 Task: Schedule a 60-minute customer feedback review.
Action: Mouse moved to (30, 102)
Screenshot: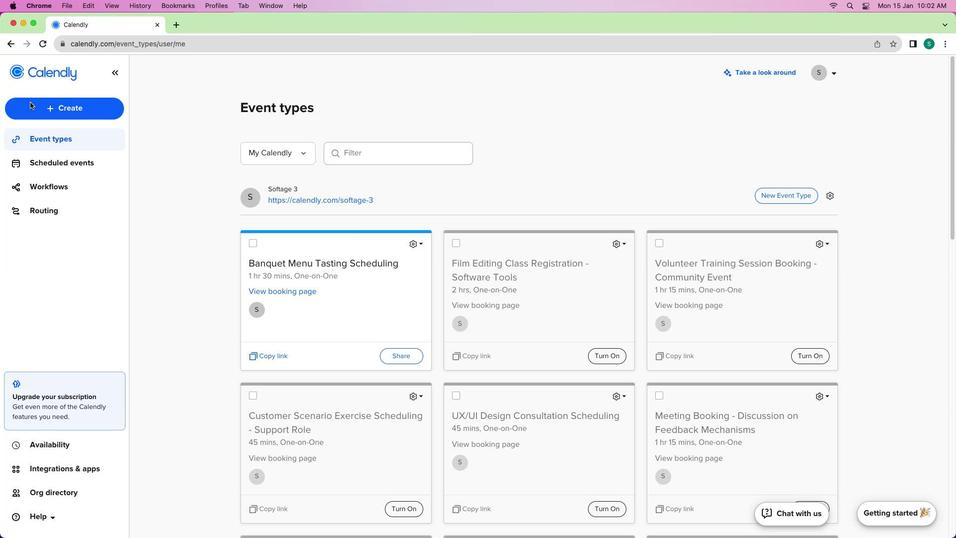 
Action: Mouse pressed left at (30, 102)
Screenshot: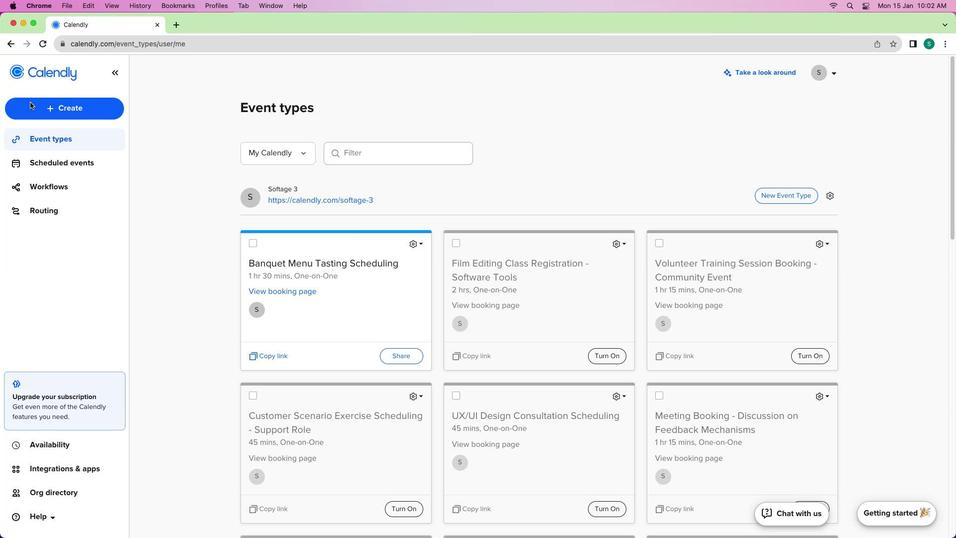 
Action: Mouse moved to (32, 106)
Screenshot: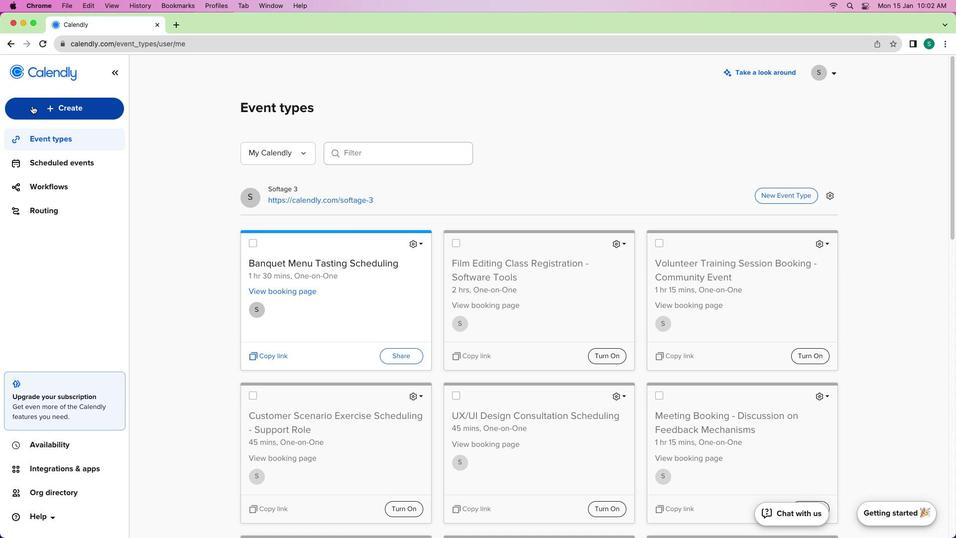 
Action: Mouse pressed left at (32, 106)
Screenshot: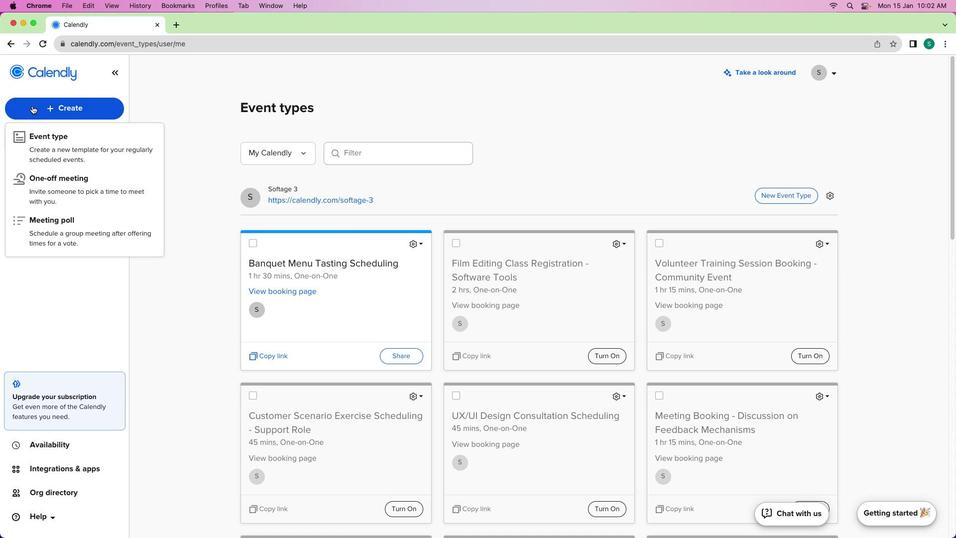 
Action: Mouse moved to (56, 138)
Screenshot: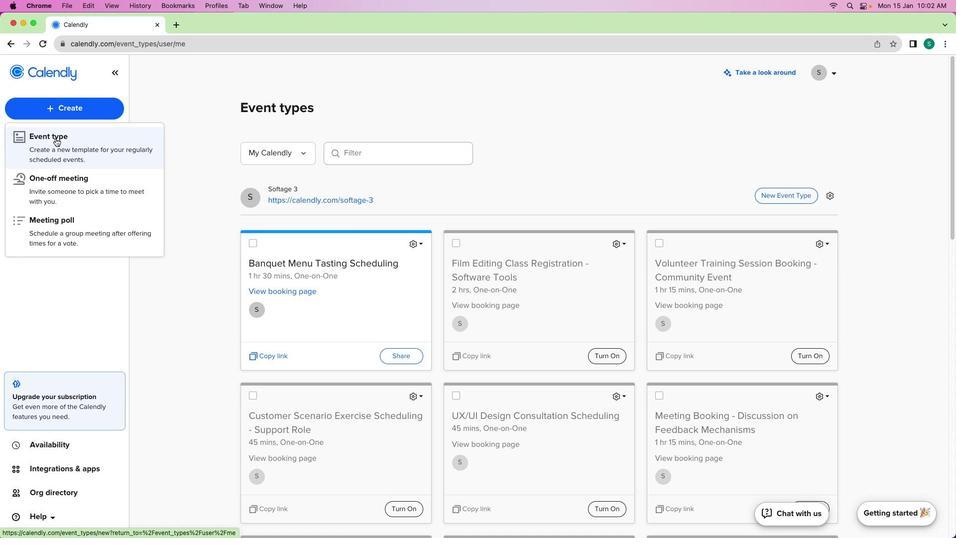 
Action: Mouse pressed left at (56, 138)
Screenshot: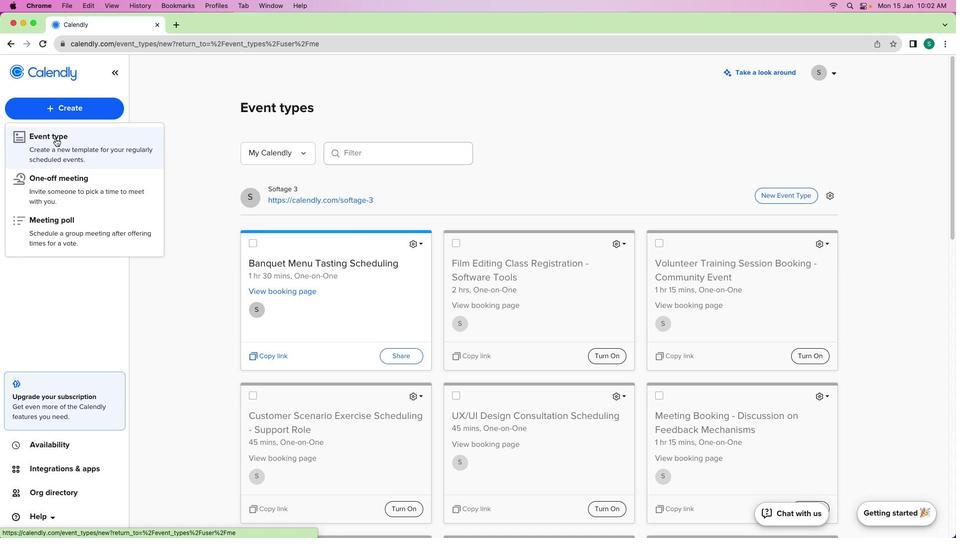 
Action: Mouse moved to (337, 203)
Screenshot: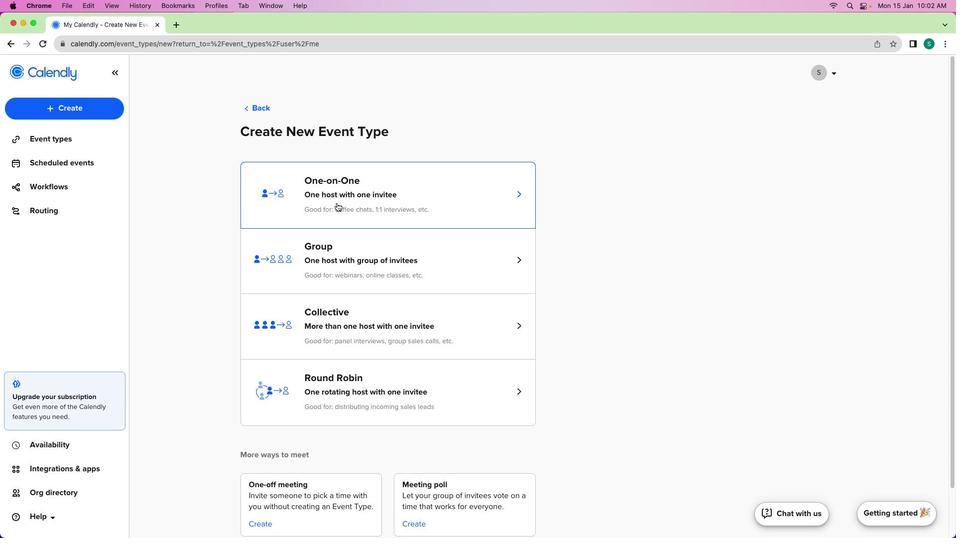 
Action: Mouse pressed left at (337, 203)
Screenshot: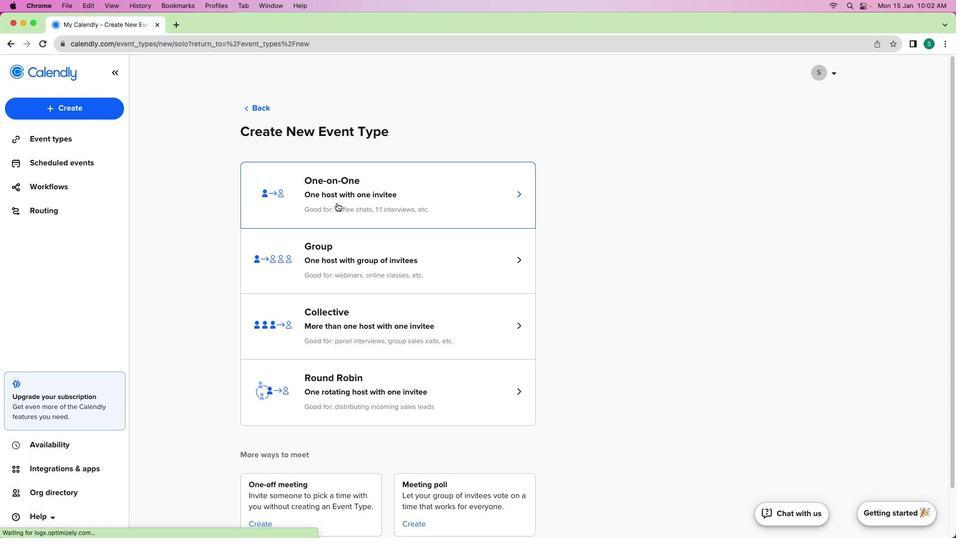 
Action: Mouse moved to (156, 160)
Screenshot: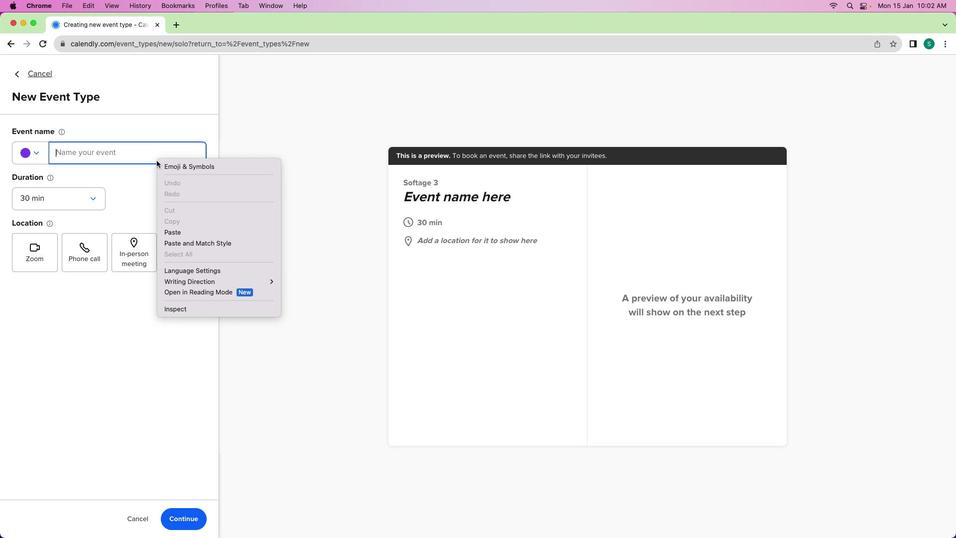 
Action: Mouse pressed left at (156, 160)
Screenshot: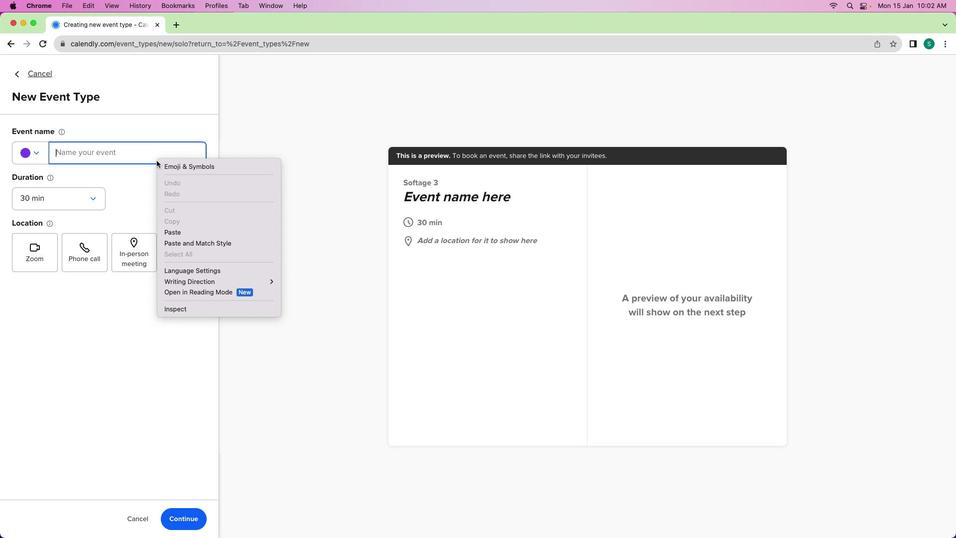 
Action: Mouse pressed right at (156, 160)
Screenshot: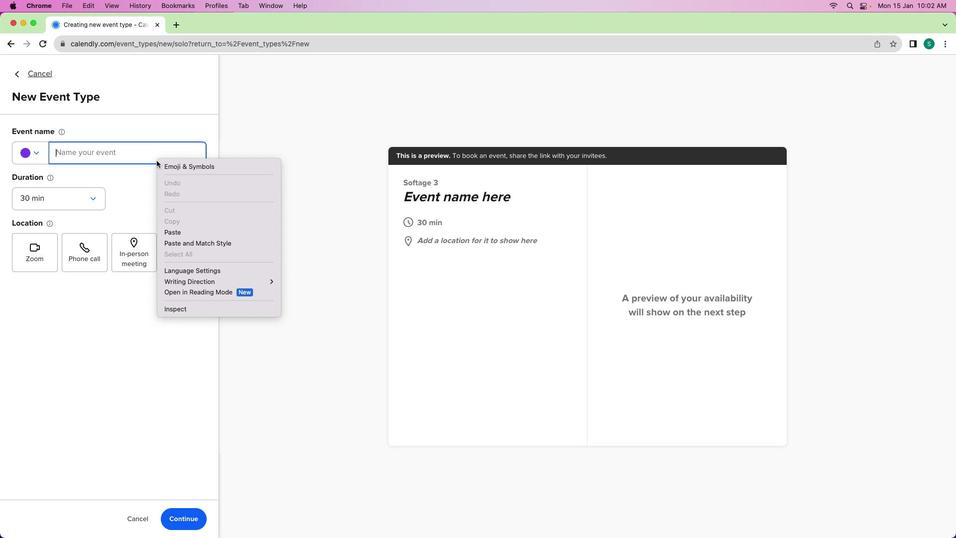 
Action: Mouse moved to (132, 157)
Screenshot: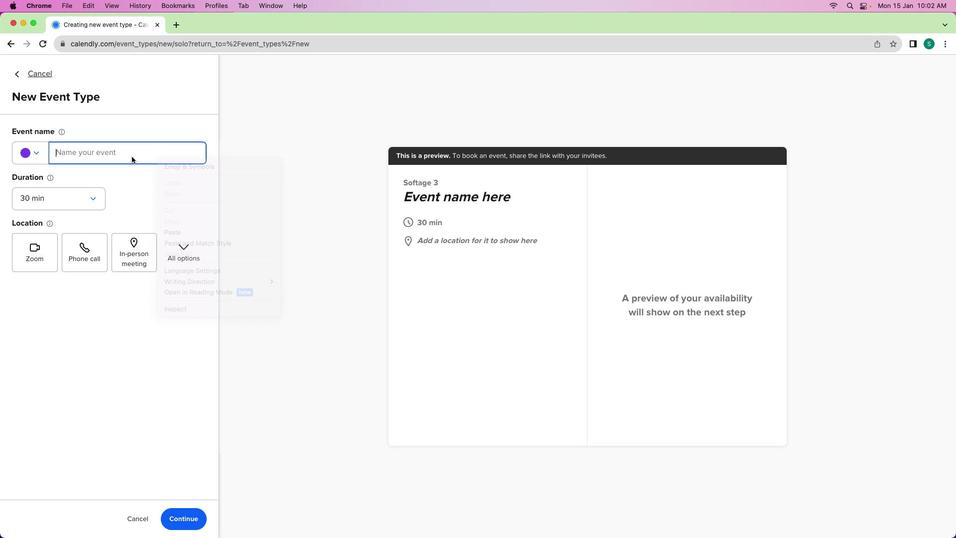 
Action: Mouse pressed left at (132, 157)
Screenshot: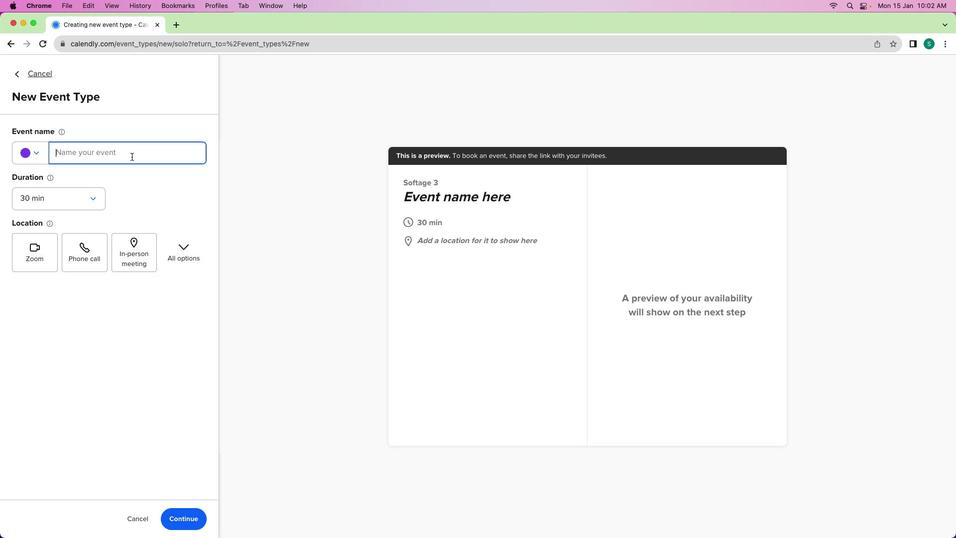 
Action: Mouse moved to (134, 154)
Screenshot: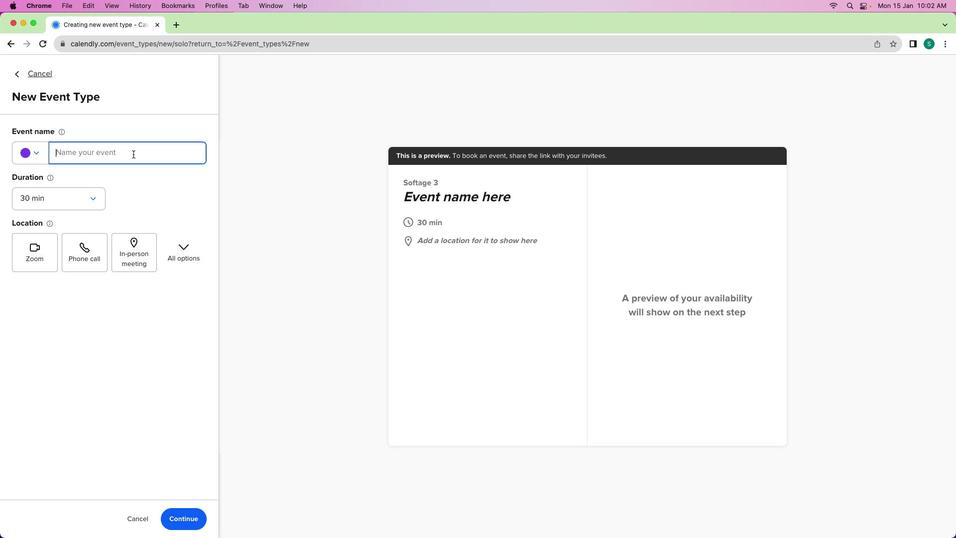 
Action: Key pressed Key.shift'C''u''s''t''o''m''e''r'Key.spaceKey.shift'F''e''e''d''b''a''c''k'Key.space'r'Key.backspaceKey.shift'R''e''v''i''e''w'
Screenshot: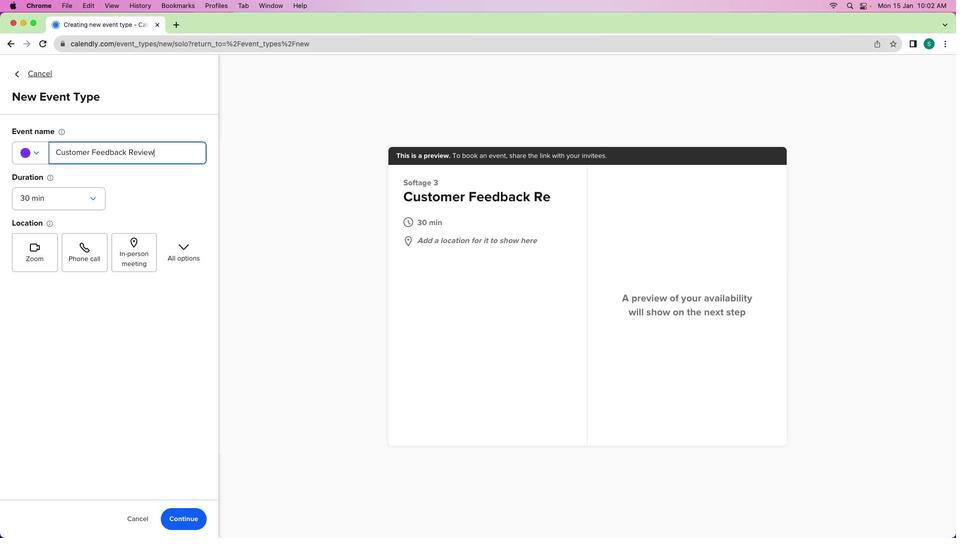 
Action: Mouse moved to (23, 151)
Screenshot: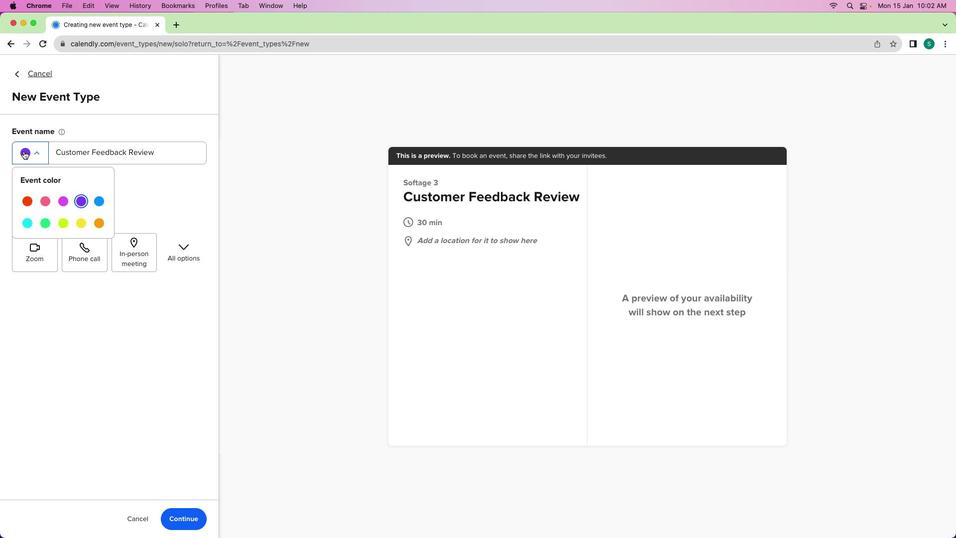 
Action: Mouse pressed left at (23, 151)
Screenshot: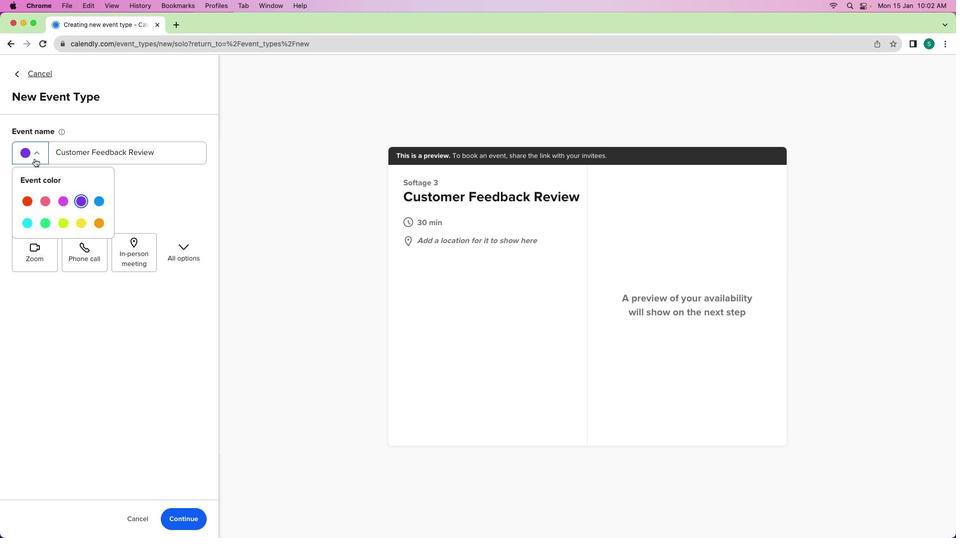 
Action: Mouse moved to (63, 219)
Screenshot: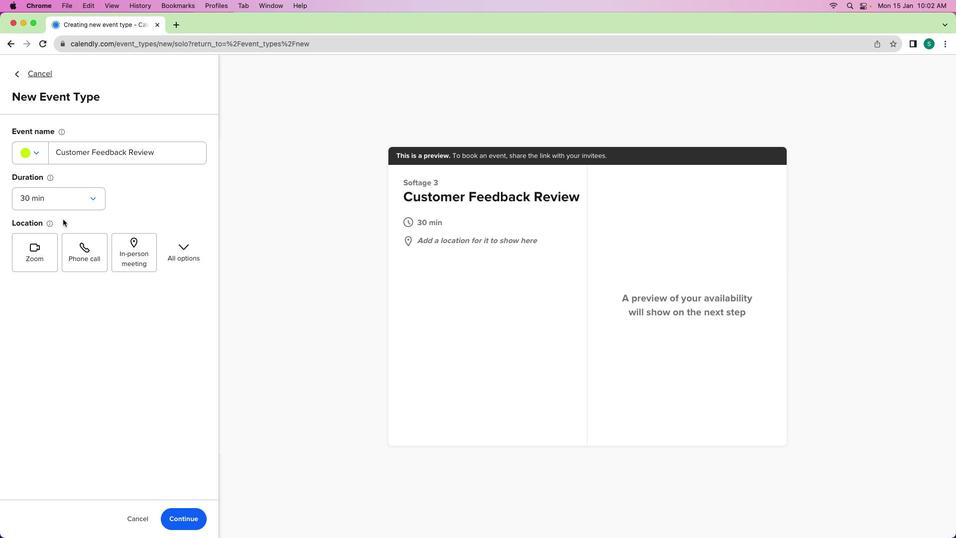 
Action: Mouse pressed left at (63, 219)
Screenshot: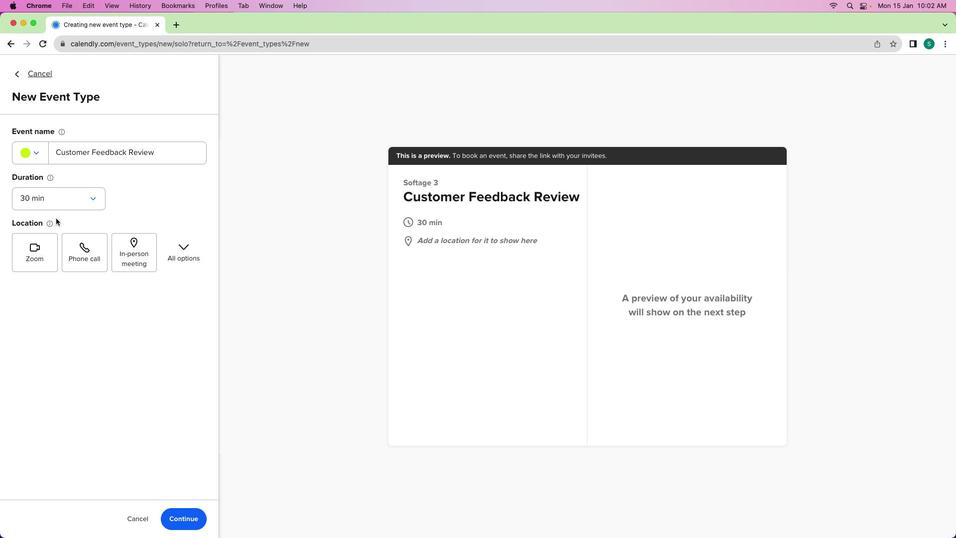 
Action: Mouse moved to (39, 202)
Screenshot: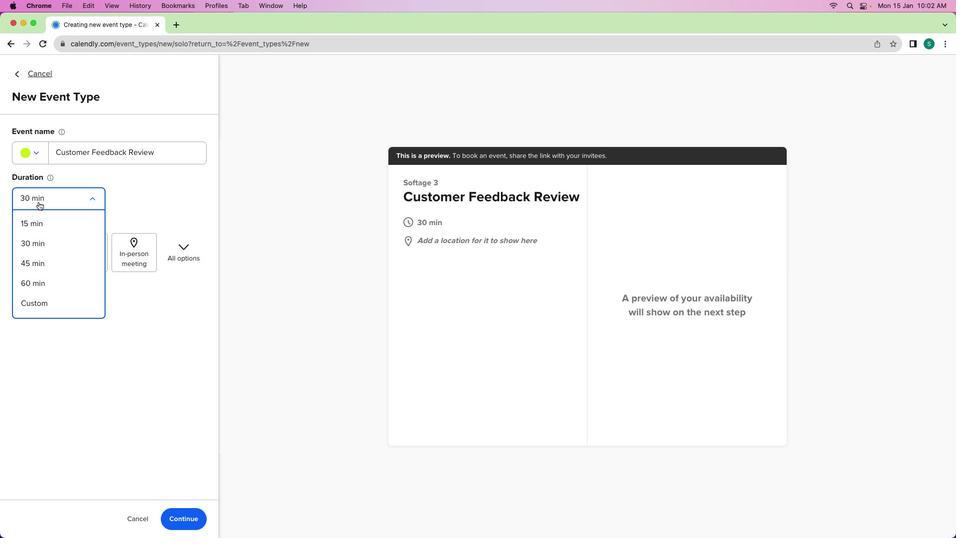 
Action: Mouse pressed left at (39, 202)
Screenshot: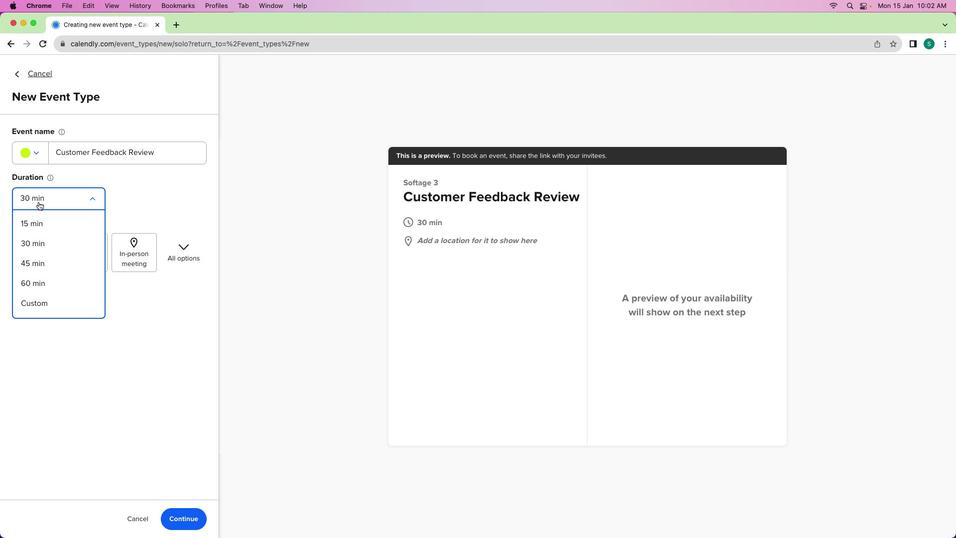 
Action: Mouse moved to (39, 280)
Screenshot: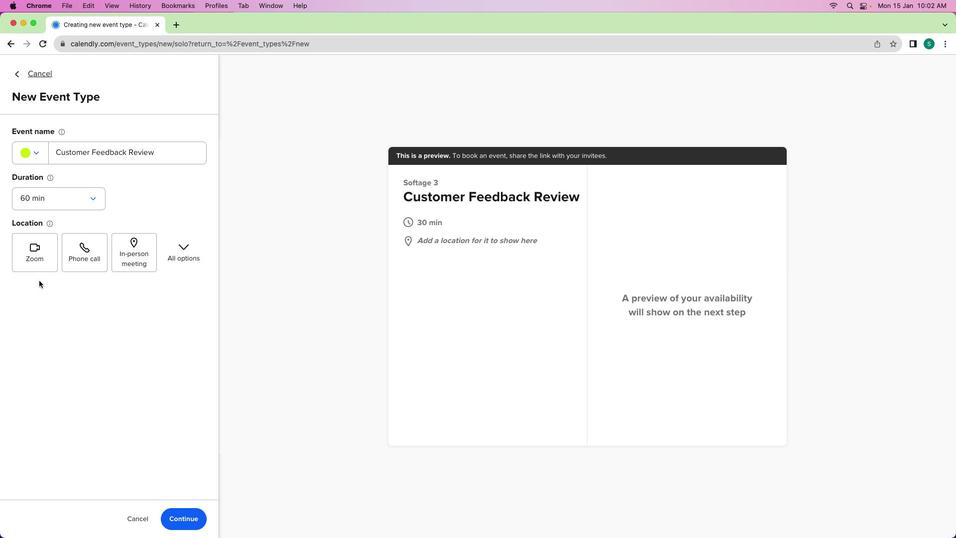 
Action: Mouse pressed left at (39, 280)
Screenshot: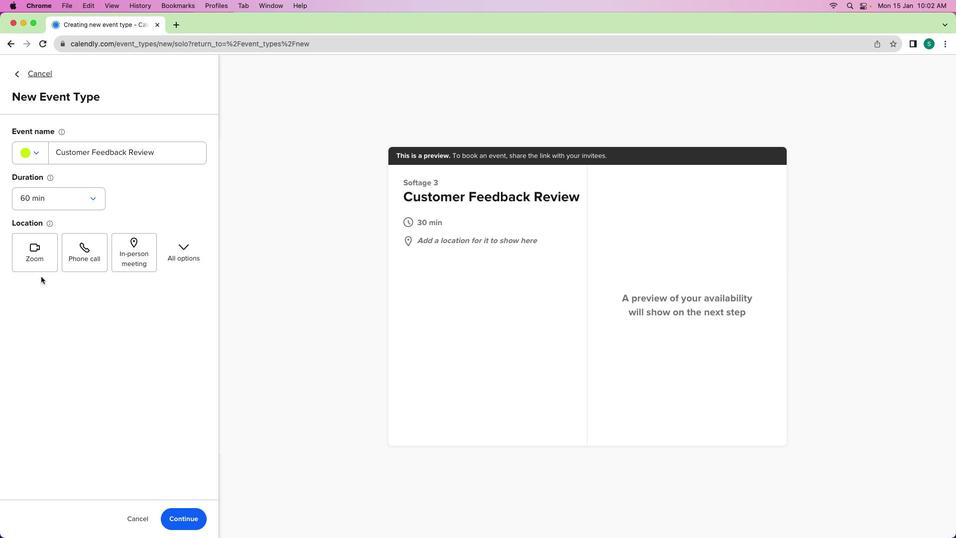 
Action: Mouse moved to (46, 267)
Screenshot: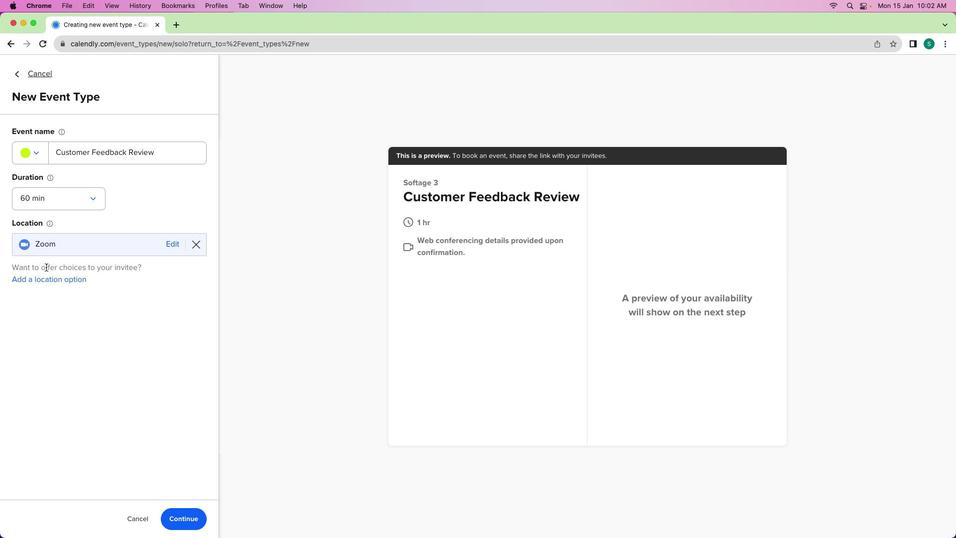 
Action: Mouse pressed left at (46, 267)
Screenshot: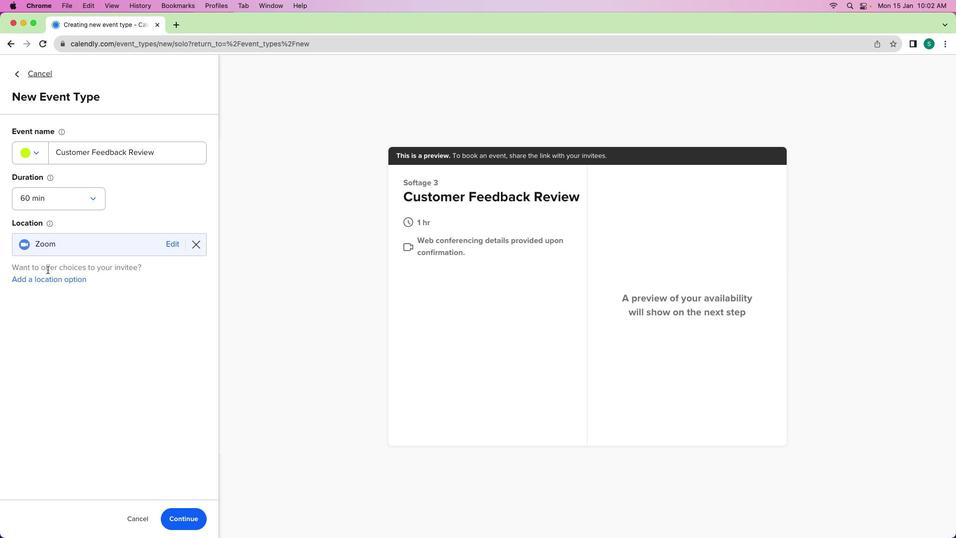 
Action: Mouse moved to (181, 511)
Screenshot: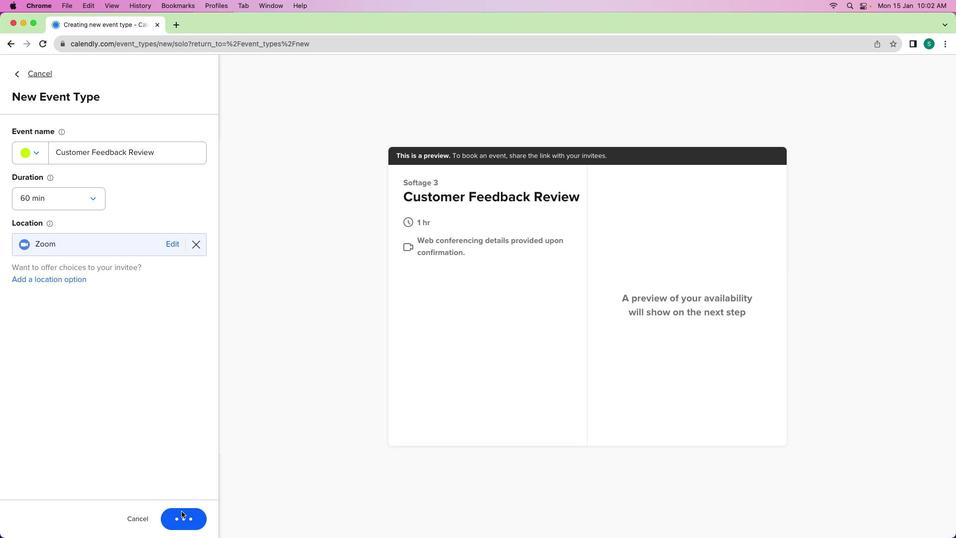 
Action: Mouse pressed left at (181, 511)
Screenshot: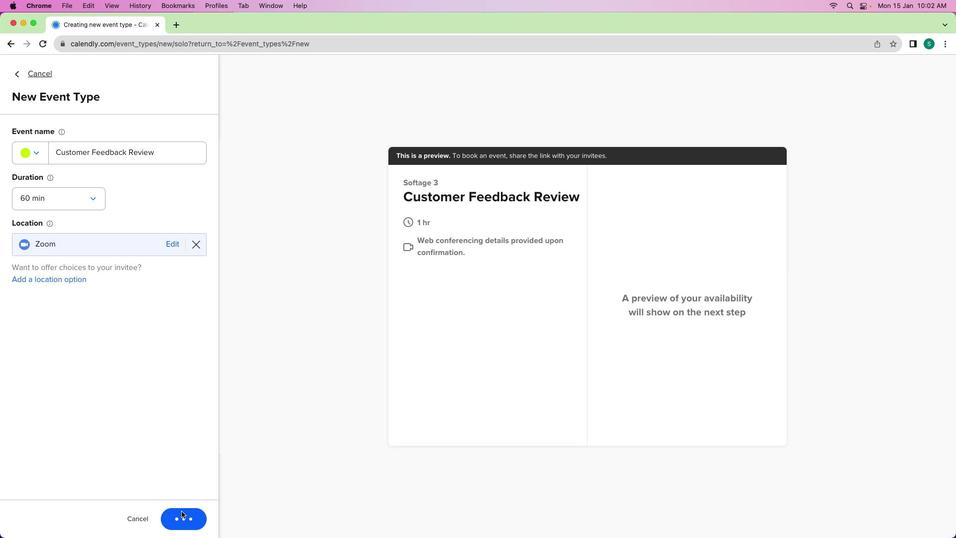
Action: Mouse moved to (177, 149)
Screenshot: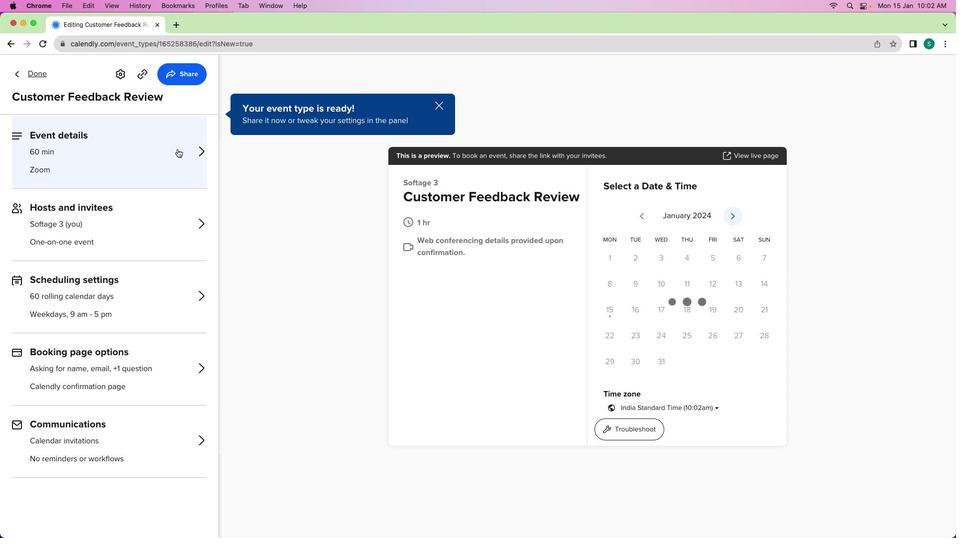
Action: Mouse pressed left at (177, 149)
Screenshot: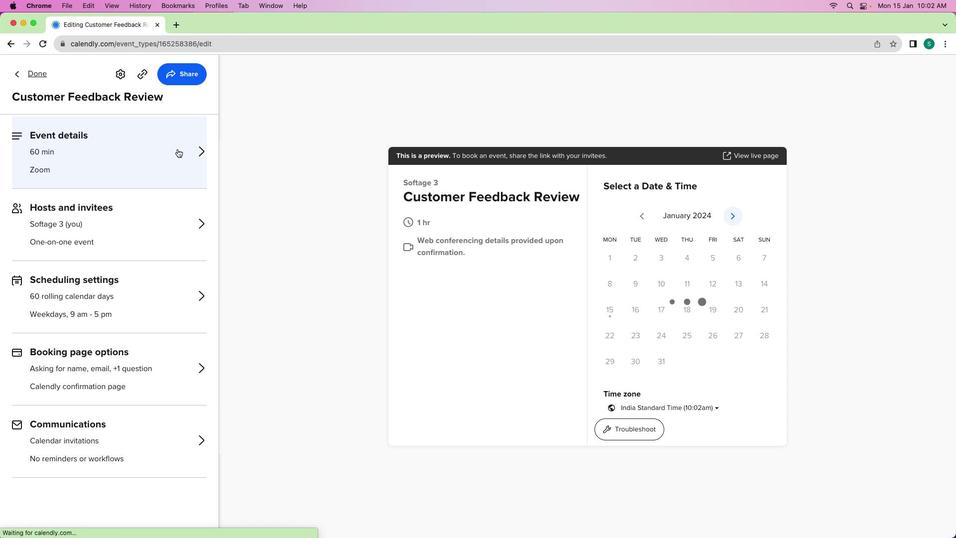
Action: Mouse moved to (128, 353)
Screenshot: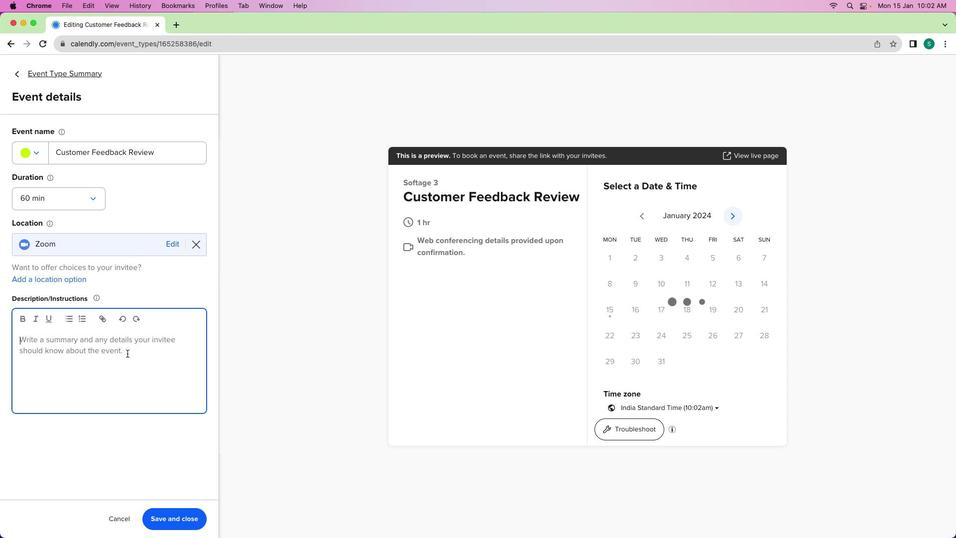 
Action: Mouse pressed left at (128, 353)
Screenshot: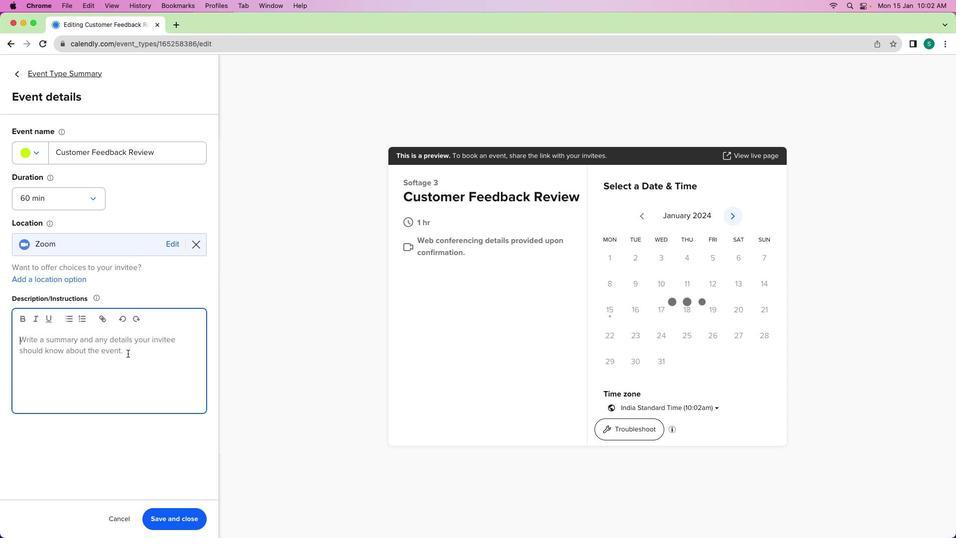 
Action: Mouse moved to (128, 353)
Screenshot: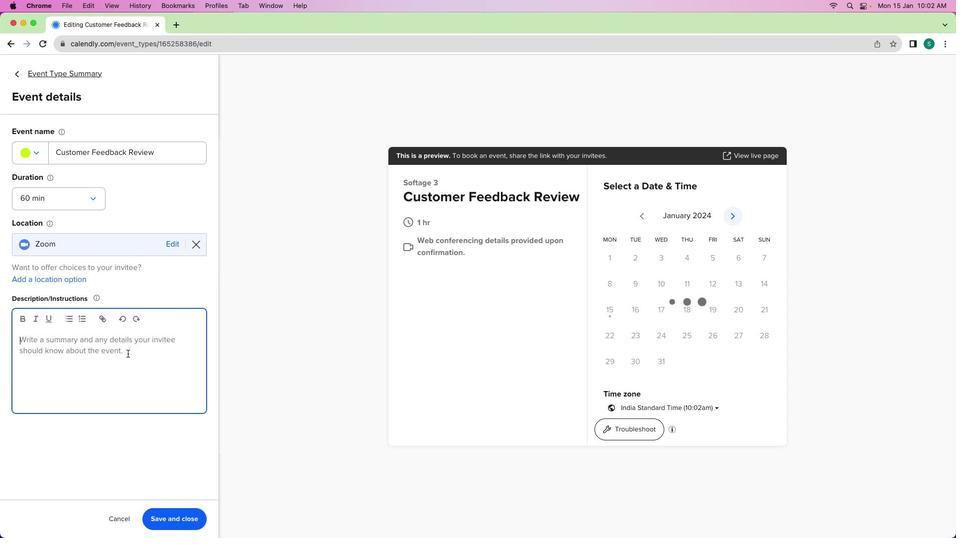 
Action: Key pressed Key.shift'H''i'Key.space't''e''a''m'','Key.enterKey.shift'T''o'Key.space'a''n''a''l''y''z''e'Key.space'a''n''d'Key.space'd''i''s''c''u''s''s'Key.space'c''u''s''t''o''m''e''r'Key.space'f''e''e''d''b''a''c''k'','Key.spaceKey.shift'I'"'"'v''e'Key.space's''c''h''e''d''u''l''e''d'Key.space'a'Key.space'6''0''-''m''i''n''u''t''e'Key.space'r''e''v''i''e''w'Key.space's''e''s''s''i''o''n''.'Key.spaceKey.shift'L''e''t'"'"'s'Key.space'g''o'Key.space'o''v''e''r'Key.space'i''n''i''s''g''h''t''s'Key.leftKey.leftKey.leftKey.leftKey.leftKey.backspaceKey.right's'Key.backspace'i'Key.down','Key.space'i''d''e''n''t''i''f''y'Key.space'a''r''e''a''s'Key.space'f''p''r'Key.backspaceKey.backspace'o''r'Key.space'i''m''p''r''o''v''r''m''r''n''t'Key.leftKey.leftKey.backspace'e'Key.downKey.leftKey.leftKey.leftKey.leftKey.leftKey.rightKey.backspace'e'Key.down','Key.space'a''n''d'Key.space'c''e''l''e''b''r''a''t''e'Key.space'p''u''r'Key.backspaceKey.backspaceKey.backspace'o''u''r'Key.space's''u''c''c''e''s''s''e''s''.'Key.enterKey.shift'K'Key.backspace'L''o''o''k''i''n''g'Key.space'f''o''r''w''a''r''d'Key.space't''o'Key.space'a'Key.space'c''o''n''s''t''r''u''c''t''i''b'Key.backspace'v''e'Key.space'f''e''e''d''b''a''c''k'Key.space'r''e''v''i''e''w'Key.shift_r'!'Key.enterKey.shift'B''e''s''t'Key.space'r''e''g''a''r''d''s'','Key.enterKey.shift'S''o''f''t'Key.shift'A''g''e'
Screenshot: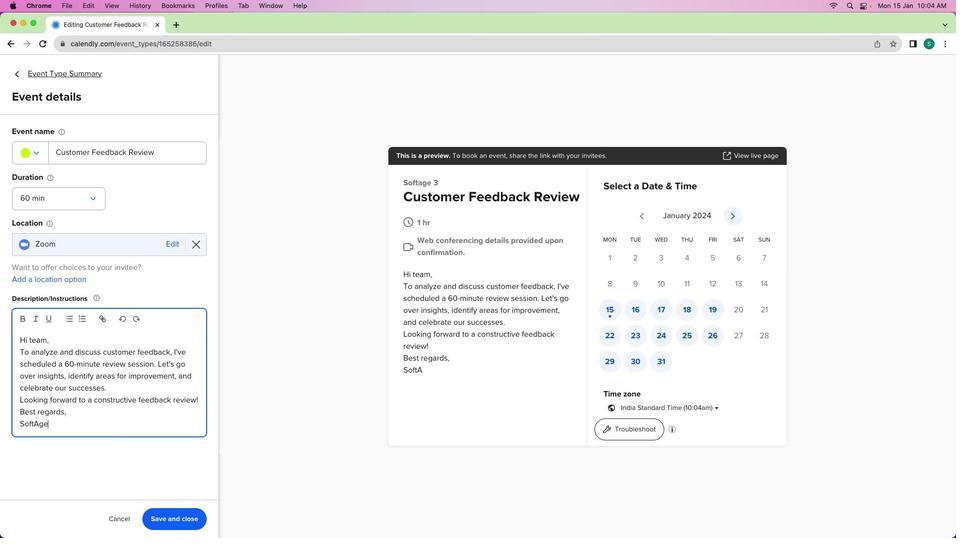 
Action: Mouse moved to (174, 516)
Screenshot: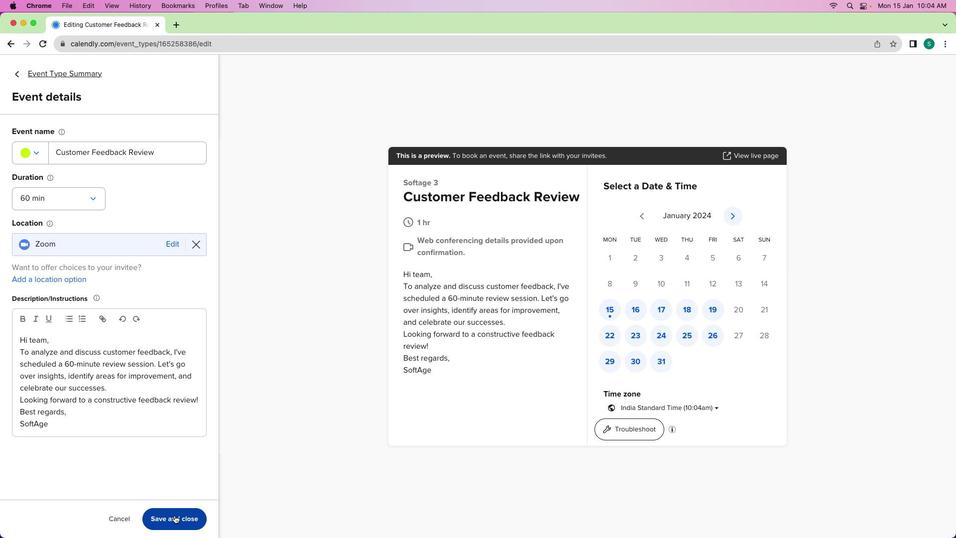 
Action: Mouse pressed left at (174, 516)
Screenshot: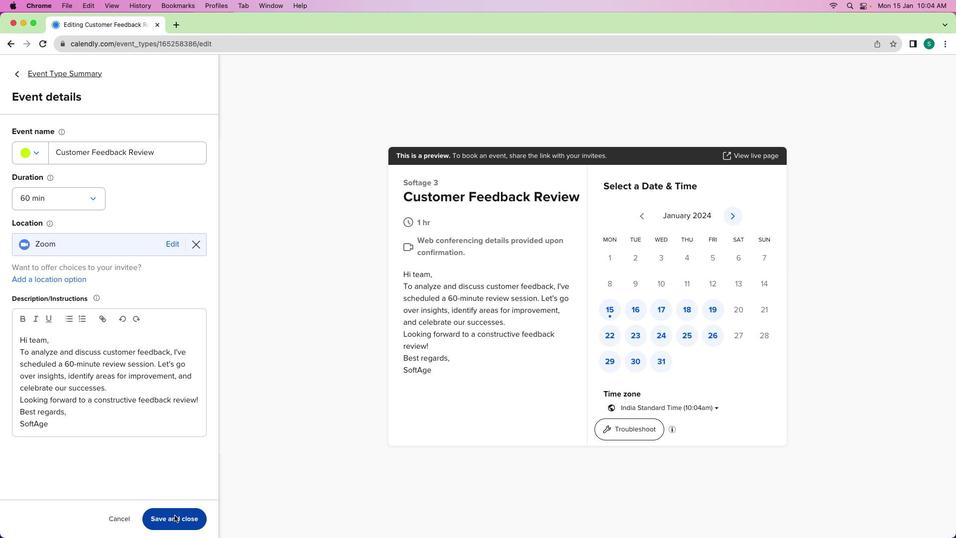 
Action: Mouse moved to (96, 301)
Screenshot: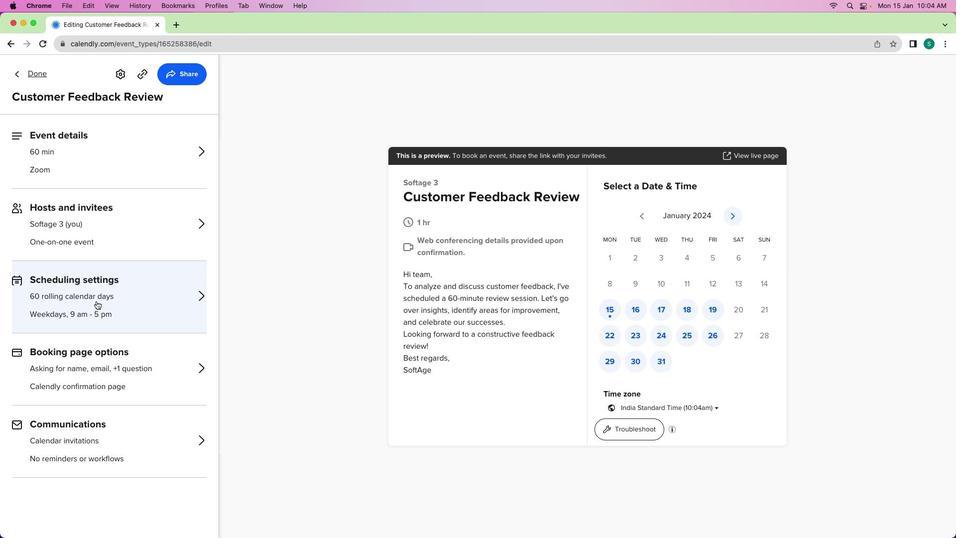 
Action: Mouse pressed left at (96, 301)
Screenshot: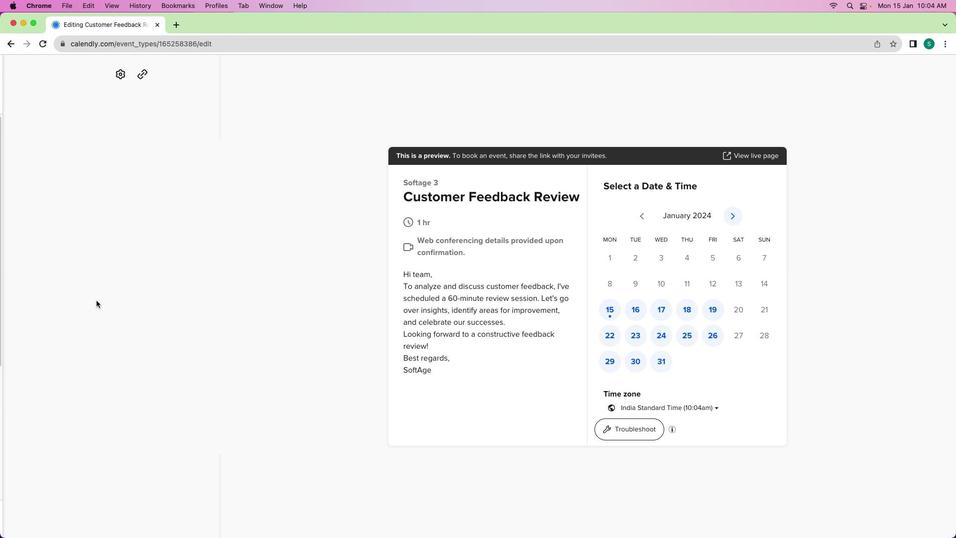 
Action: Mouse moved to (177, 370)
Screenshot: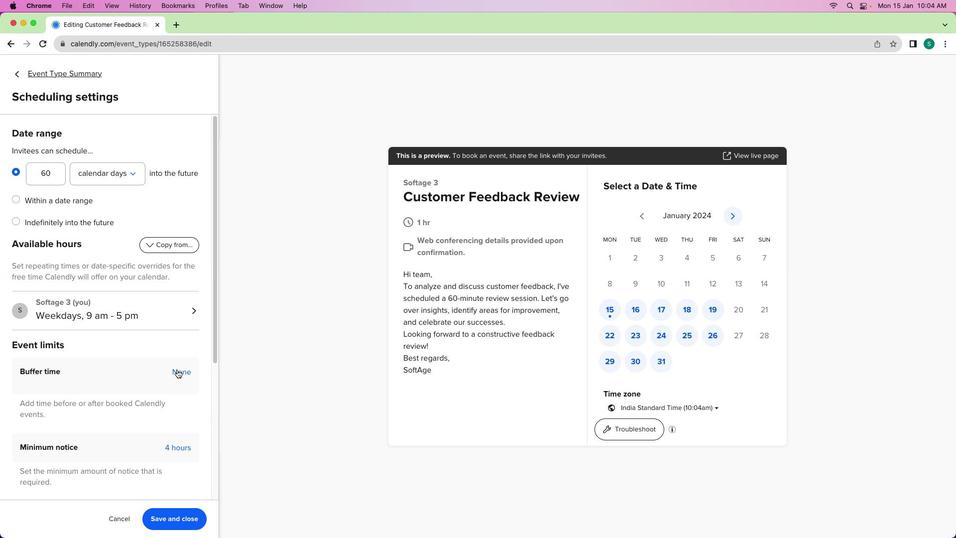 
Action: Mouse pressed left at (177, 370)
Screenshot: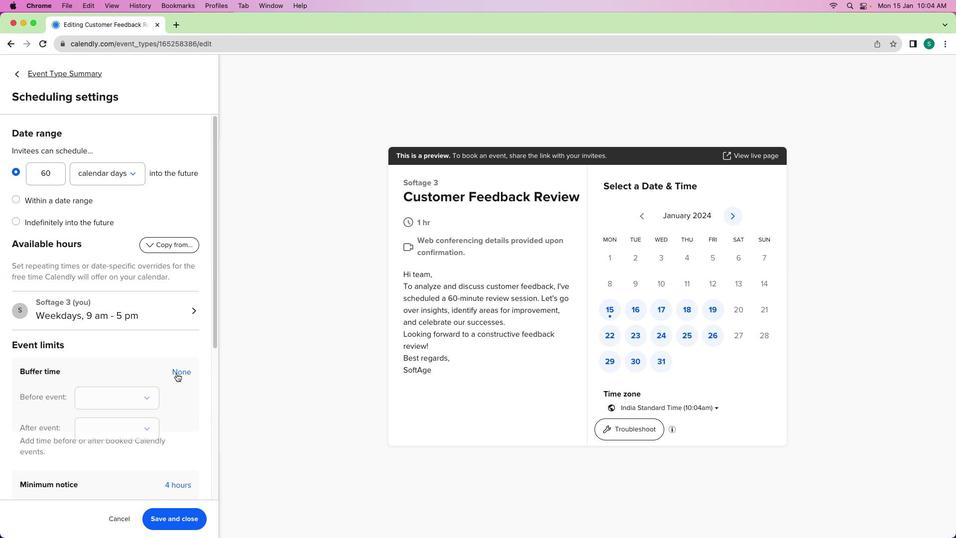 
Action: Mouse moved to (123, 397)
Screenshot: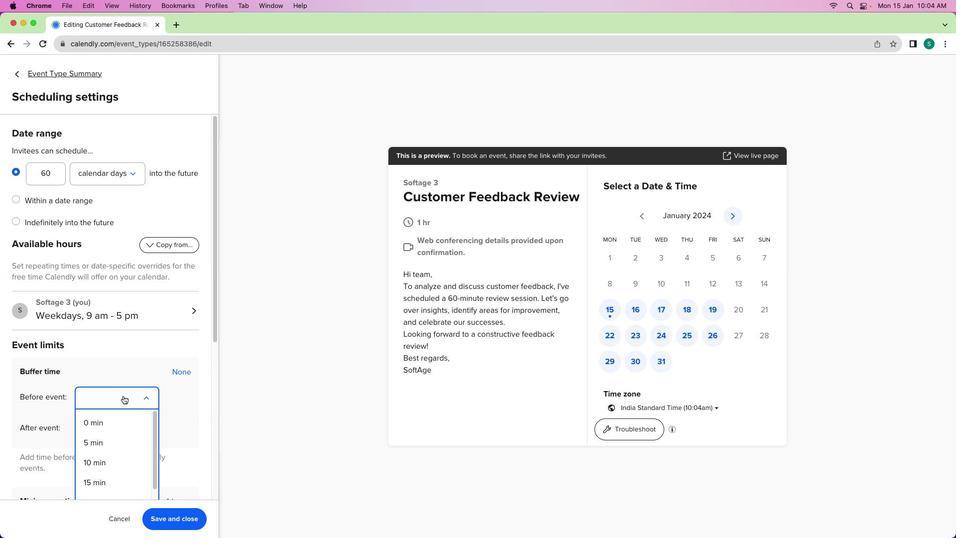 
Action: Mouse pressed left at (123, 397)
Screenshot: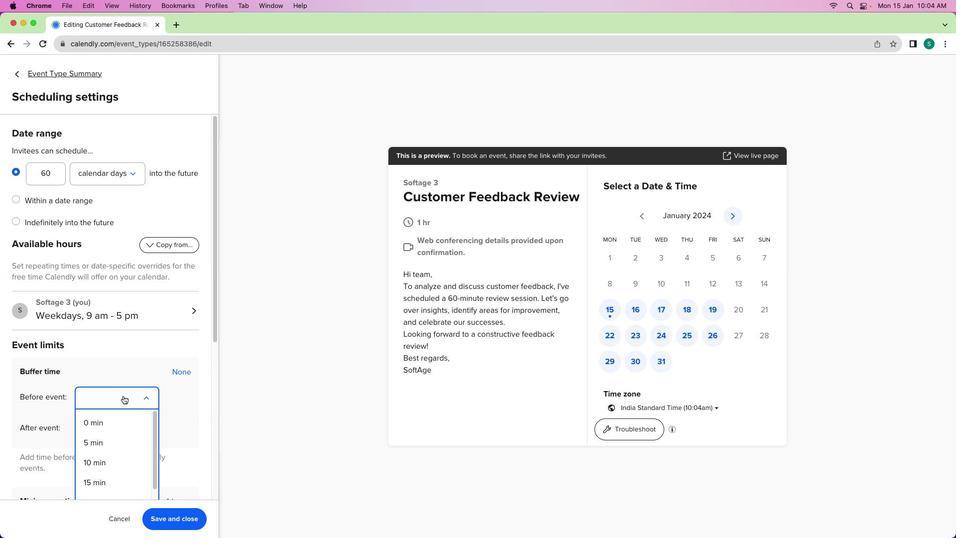 
Action: Mouse moved to (88, 461)
Screenshot: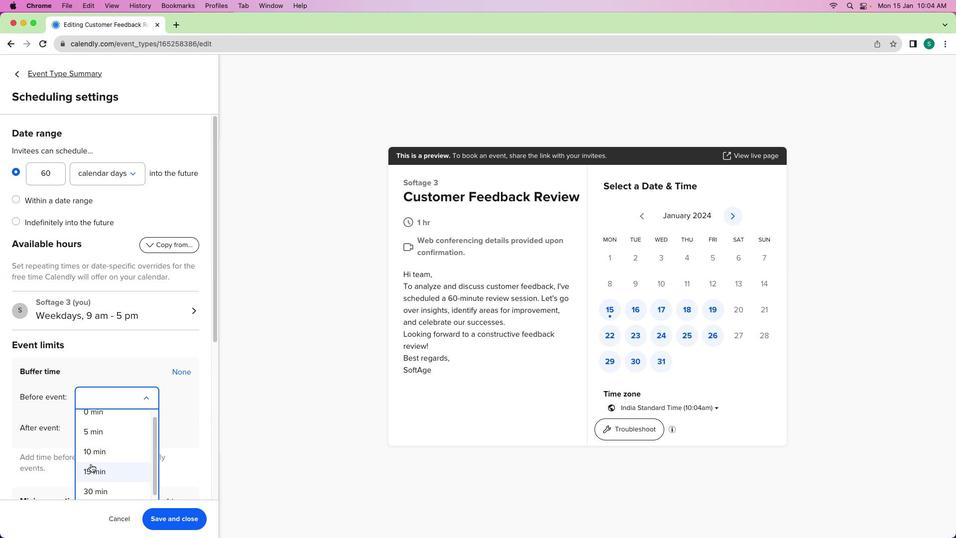 
Action: Mouse scrolled (88, 461) with delta (0, 0)
Screenshot: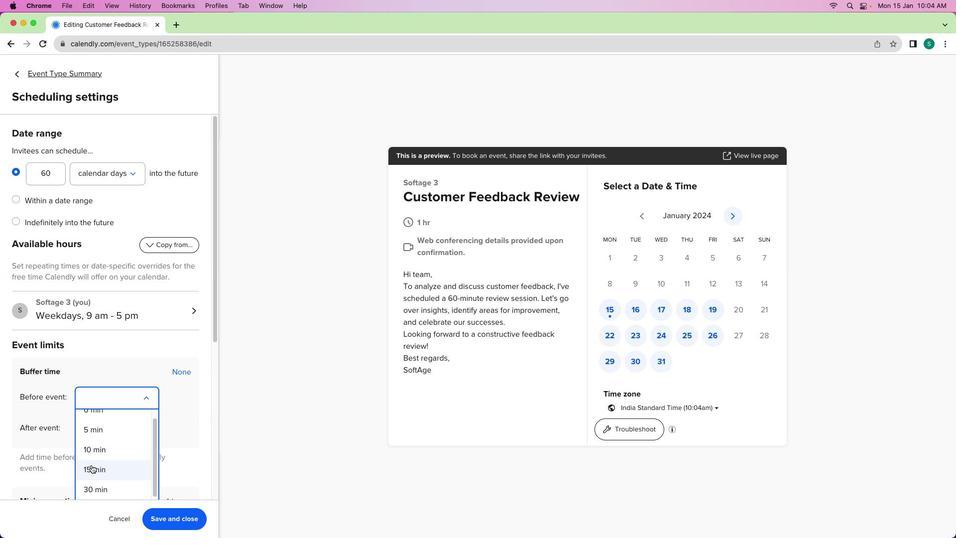 
Action: Mouse scrolled (88, 461) with delta (0, 0)
Screenshot: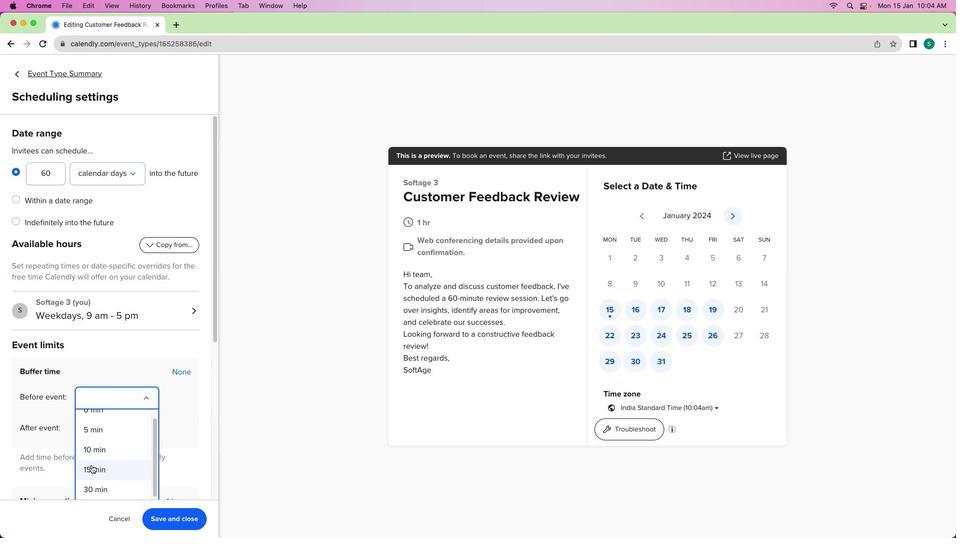 
Action: Mouse moved to (92, 465)
Screenshot: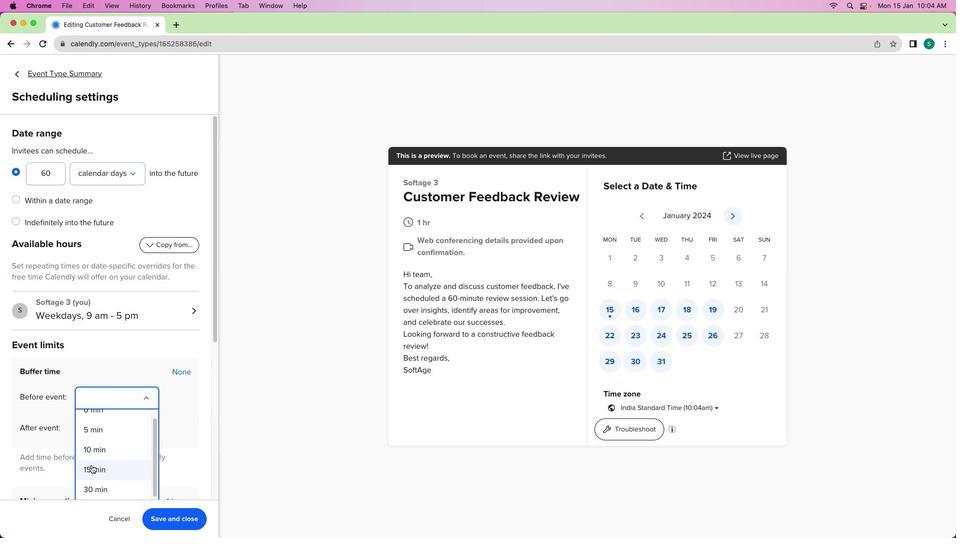 
Action: Mouse pressed left at (92, 465)
Screenshot: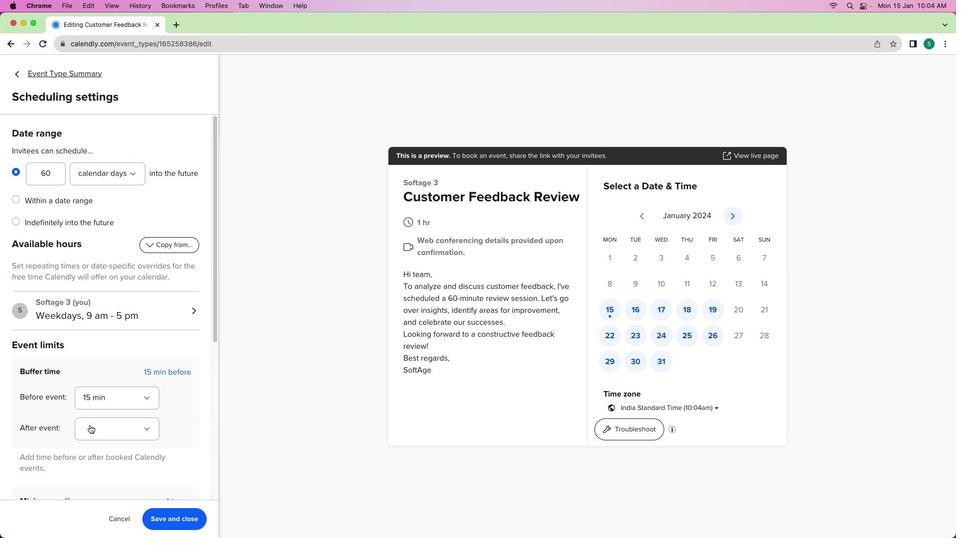 
Action: Mouse moved to (102, 424)
Screenshot: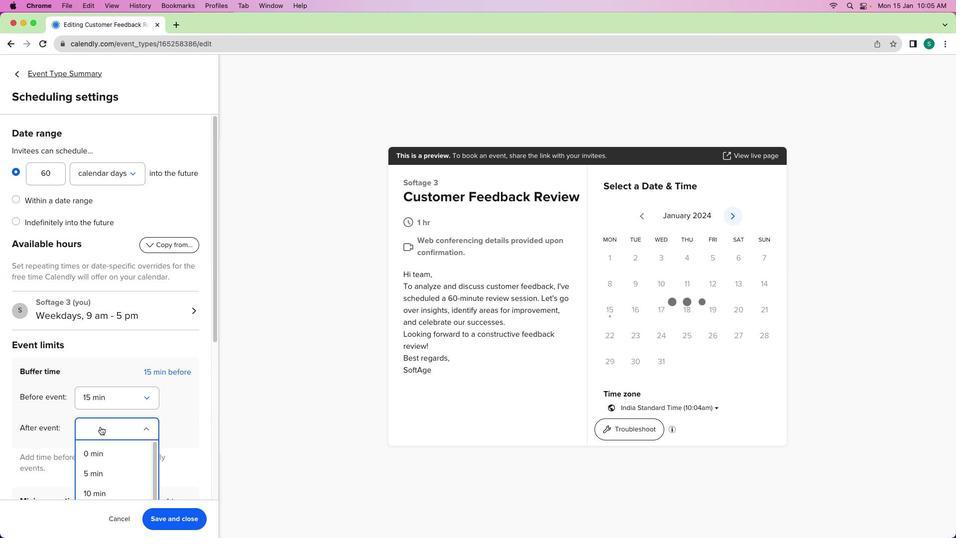 
Action: Mouse pressed left at (102, 424)
Screenshot: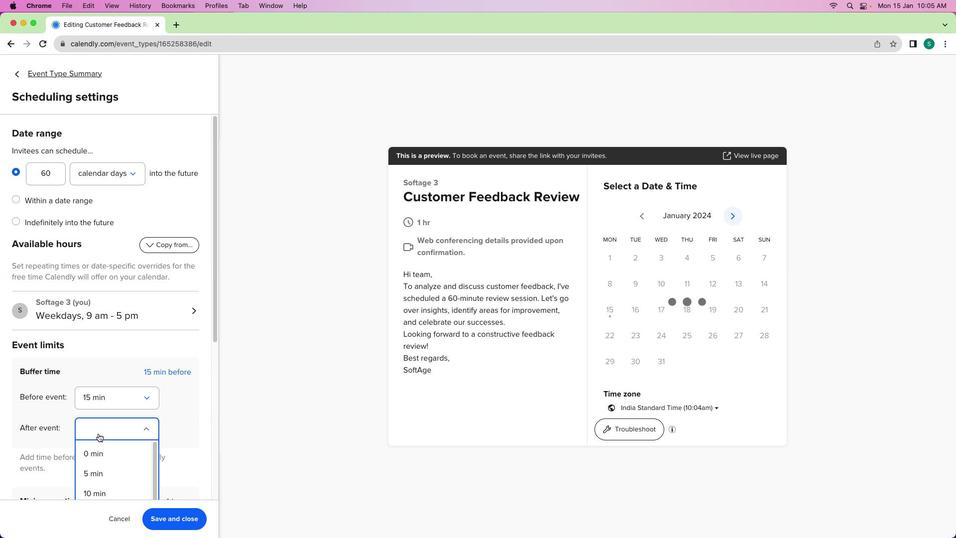 
Action: Mouse moved to (94, 470)
Screenshot: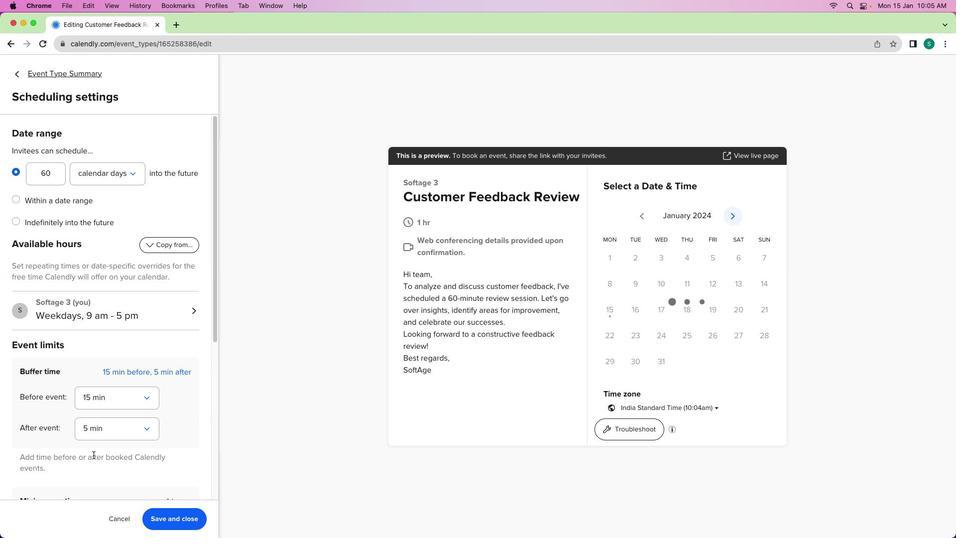 
Action: Mouse pressed left at (94, 470)
Screenshot: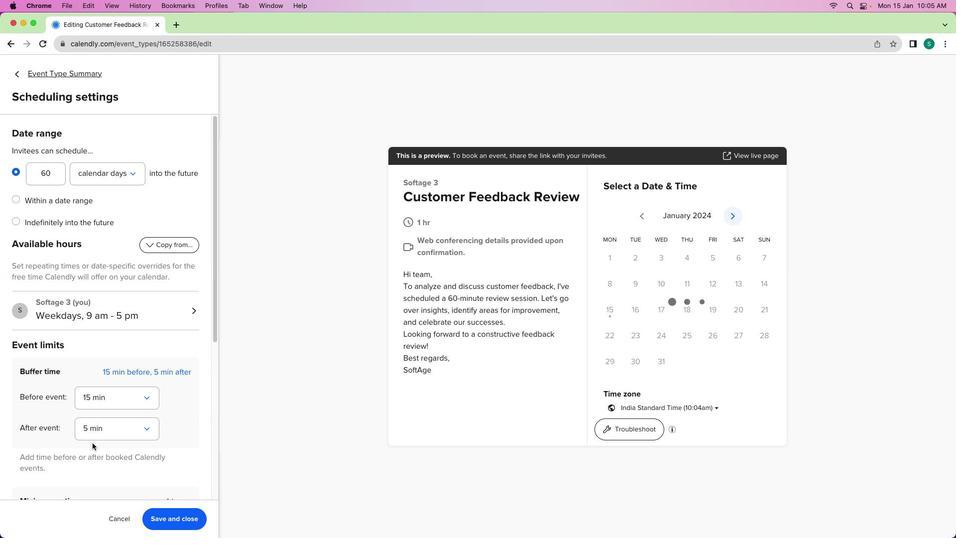 
Action: Mouse moved to (87, 397)
Screenshot: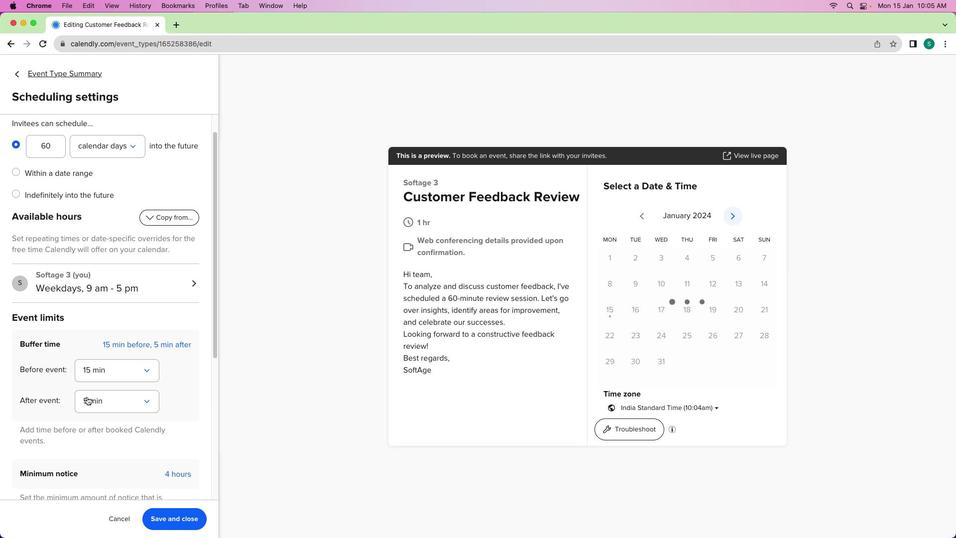 
Action: Mouse scrolled (87, 397) with delta (0, 0)
Screenshot: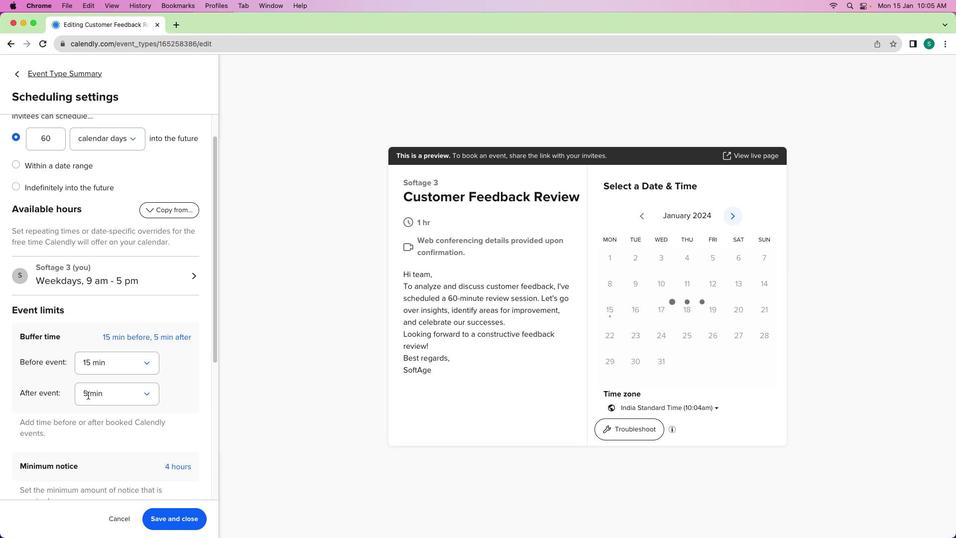 
Action: Mouse scrolled (87, 397) with delta (0, 0)
Screenshot: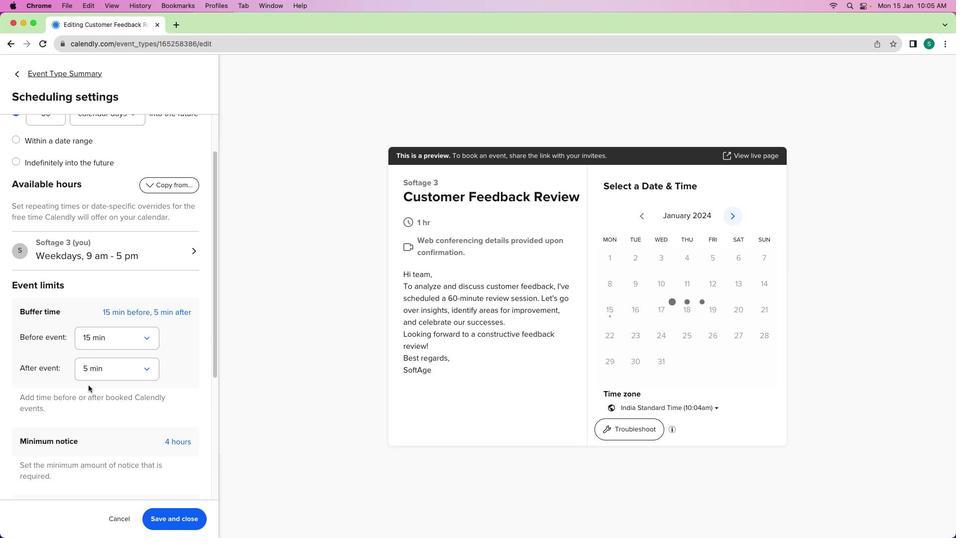 
Action: Mouse scrolled (87, 397) with delta (0, 0)
Screenshot: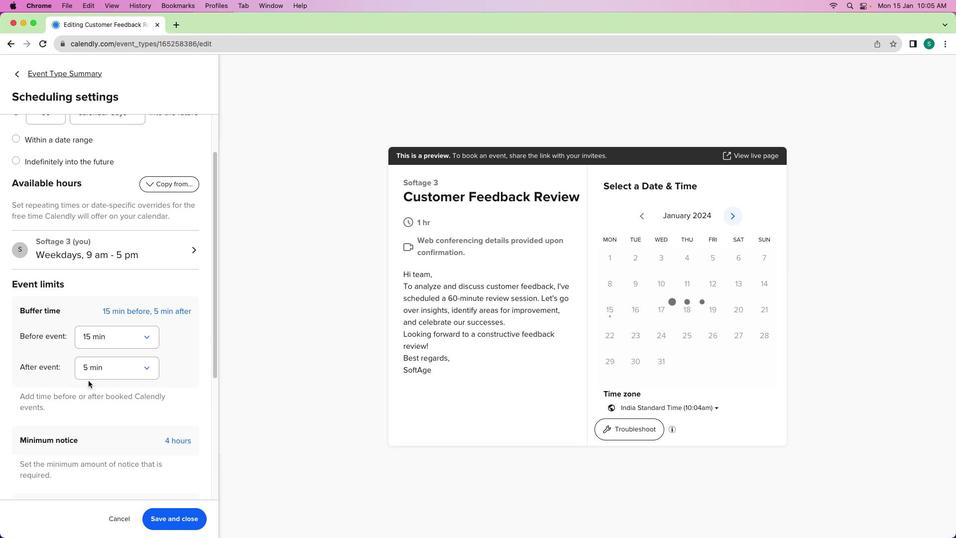 
Action: Mouse moved to (89, 379)
Screenshot: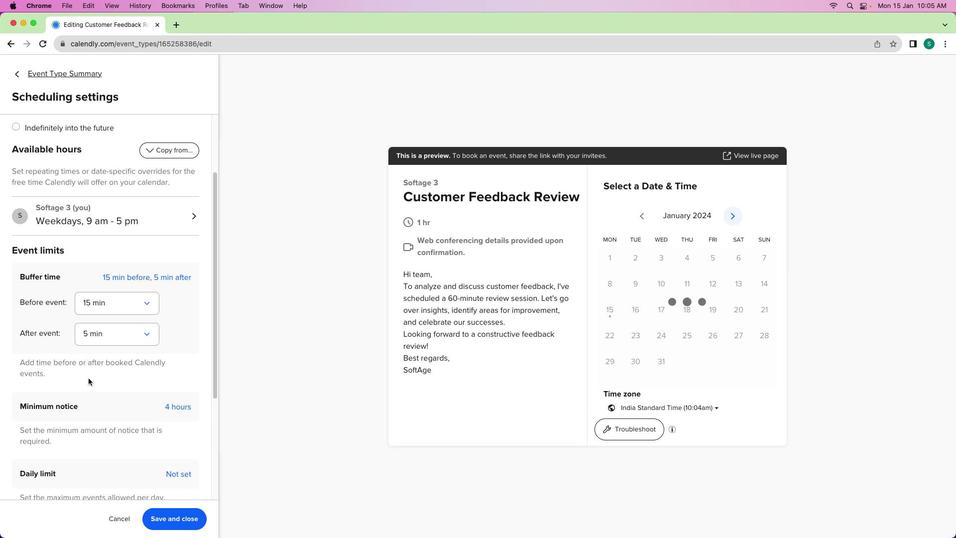 
Action: Mouse scrolled (89, 379) with delta (0, 0)
Screenshot: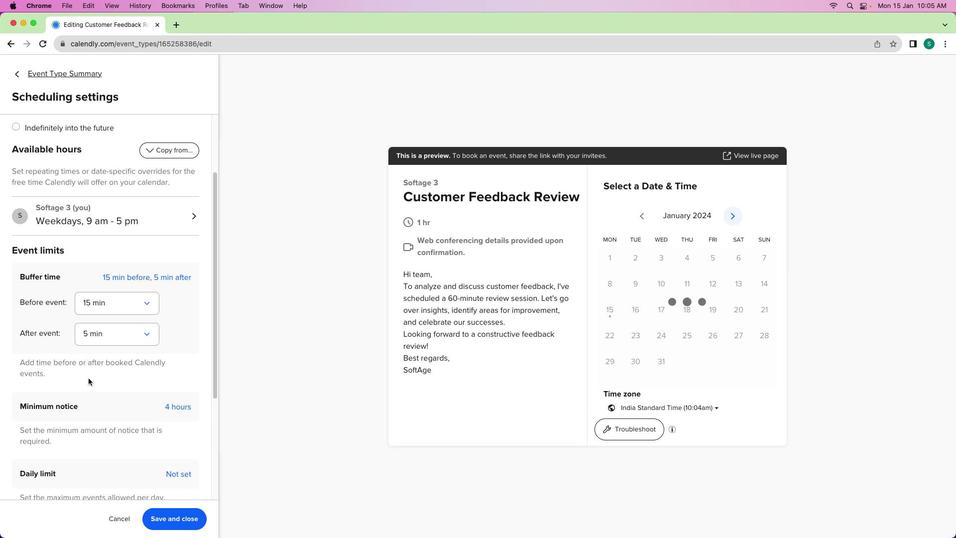 
Action: Mouse scrolled (89, 379) with delta (0, 0)
Screenshot: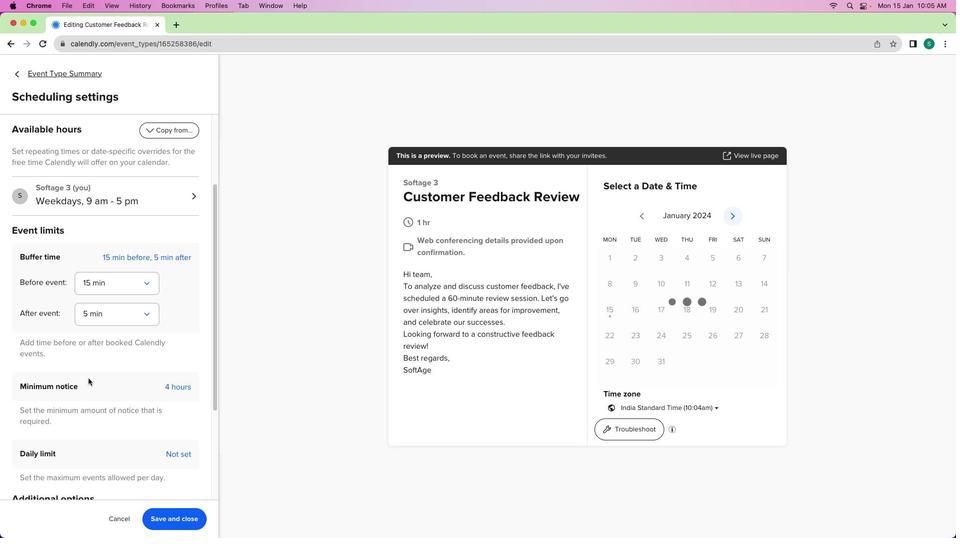 
Action: Mouse scrolled (89, 379) with delta (0, 0)
Screenshot: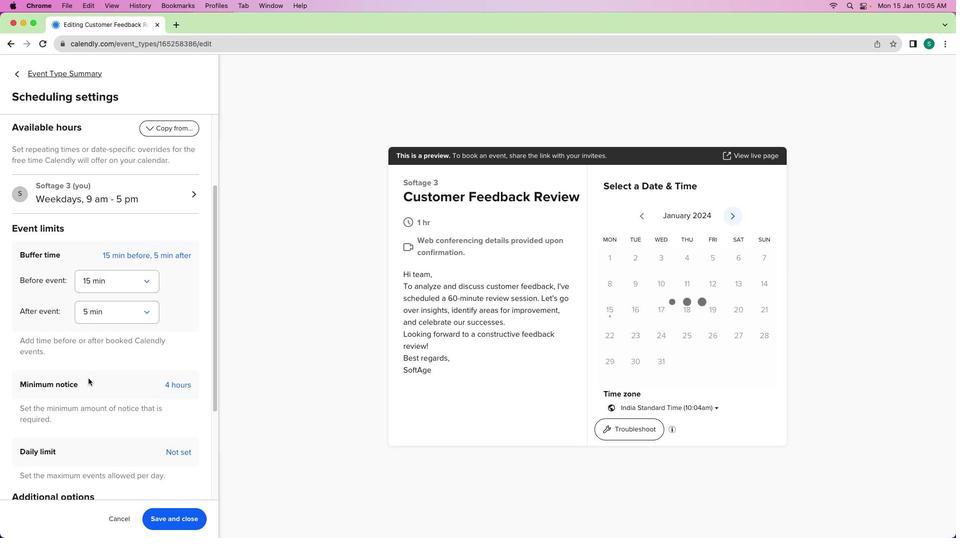 
Action: Mouse moved to (167, 257)
Screenshot: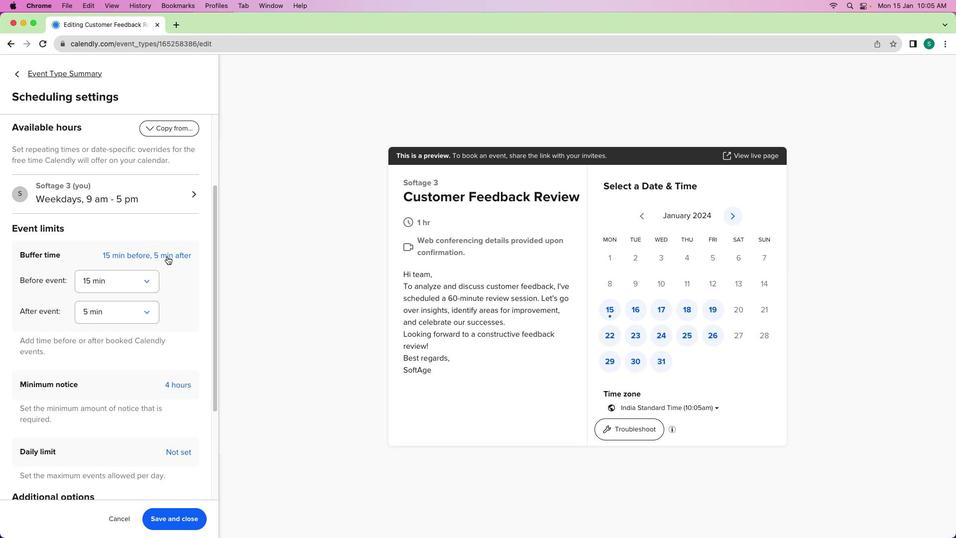 
Action: Mouse pressed left at (167, 257)
Screenshot: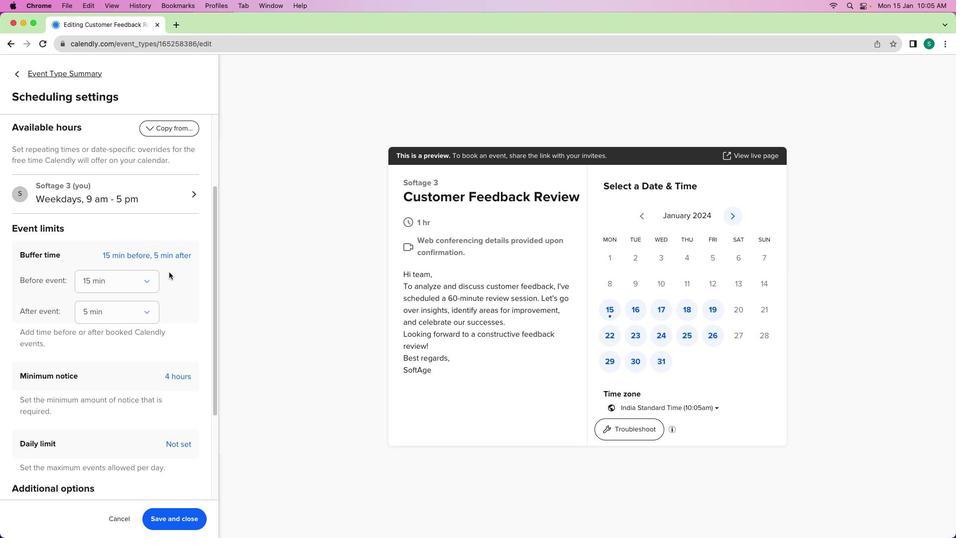 
Action: Mouse moved to (173, 326)
Screenshot: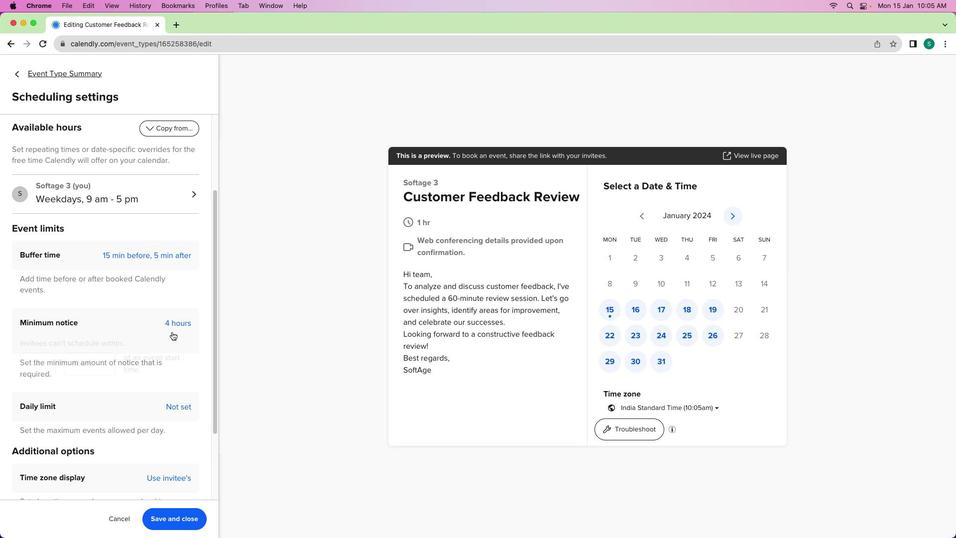 
Action: Mouse pressed left at (173, 326)
Screenshot: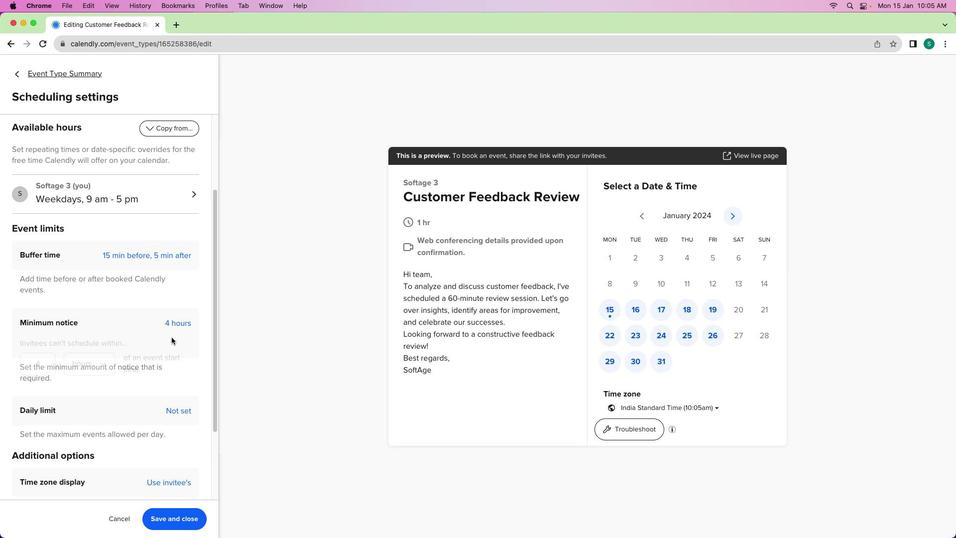 
Action: Mouse moved to (51, 363)
Screenshot: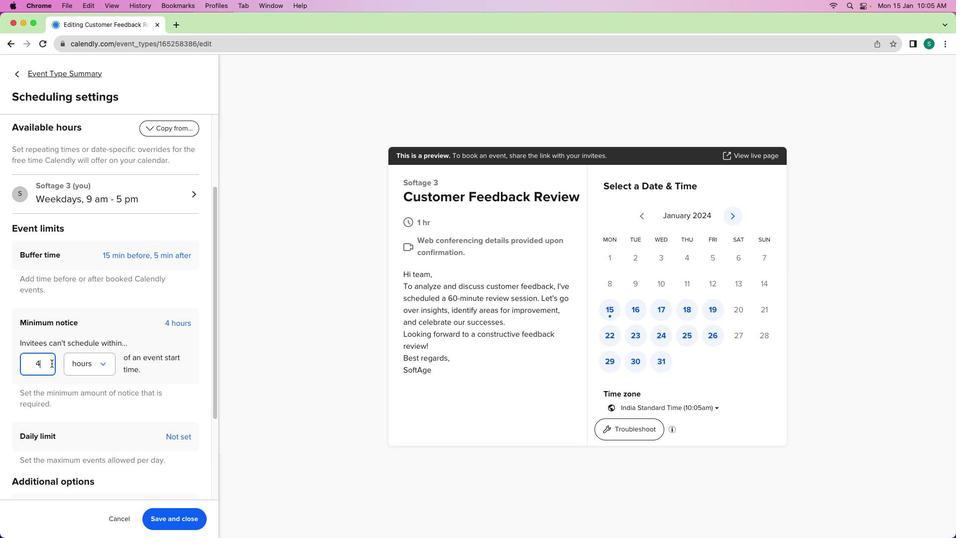 
Action: Mouse pressed left at (51, 363)
Screenshot: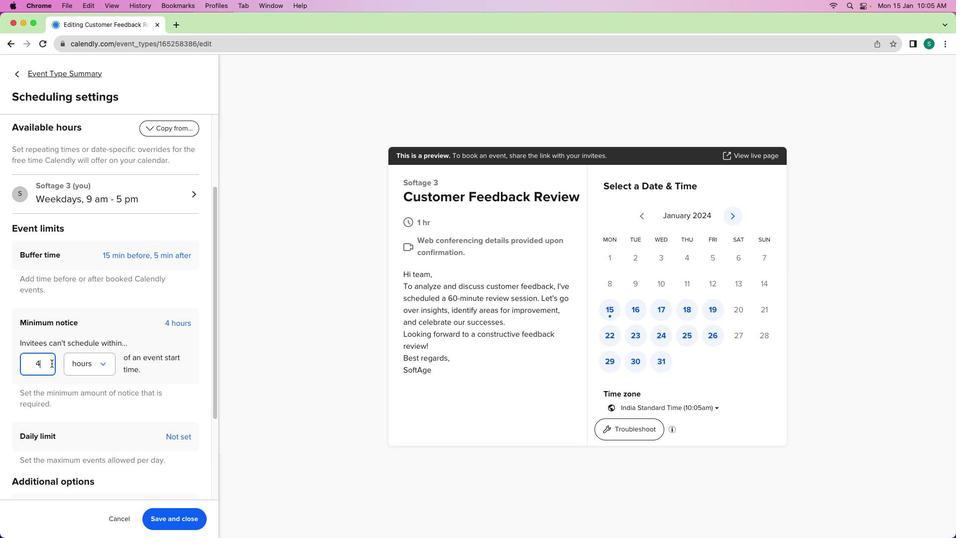 
Action: Key pressed Key.backspace'1''2'
Screenshot: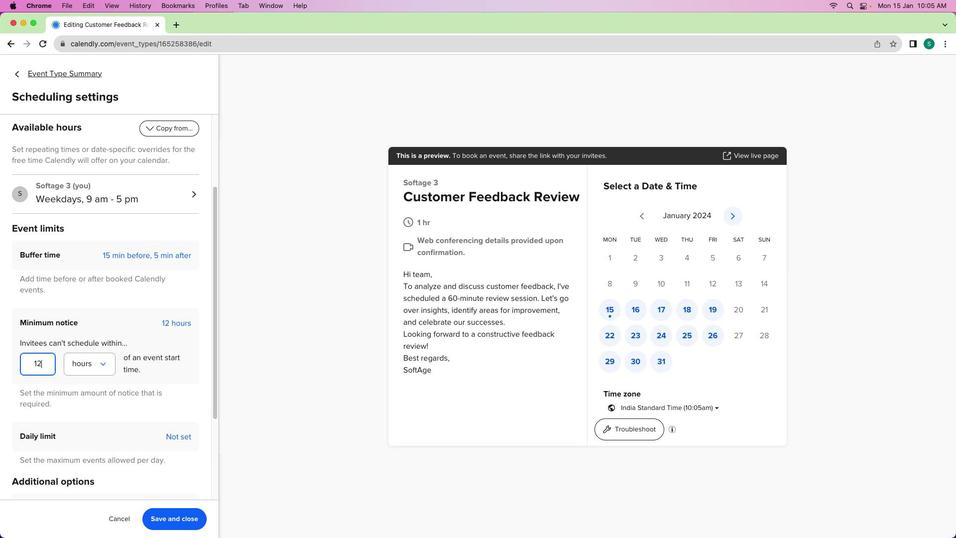 
Action: Mouse moved to (80, 443)
Screenshot: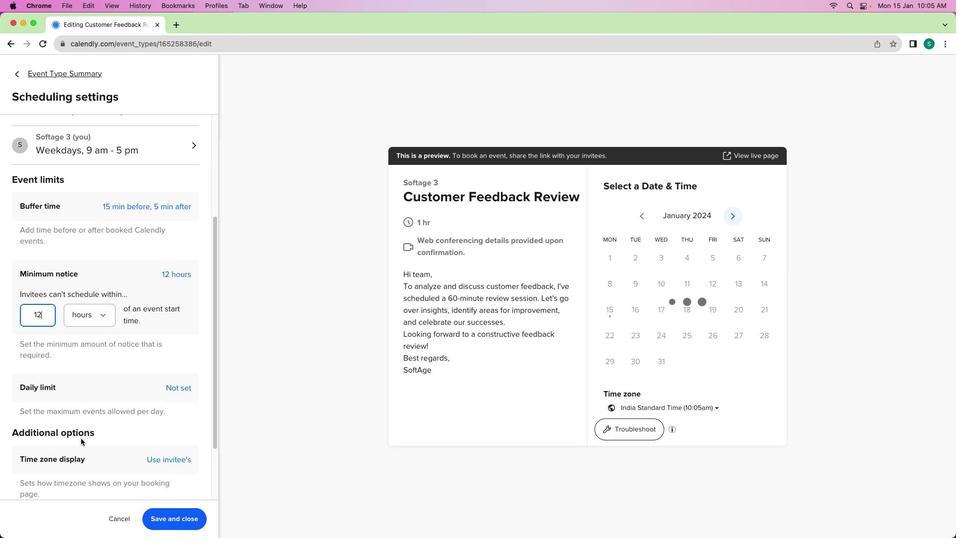 
Action: Mouse scrolled (80, 443) with delta (0, 0)
Screenshot: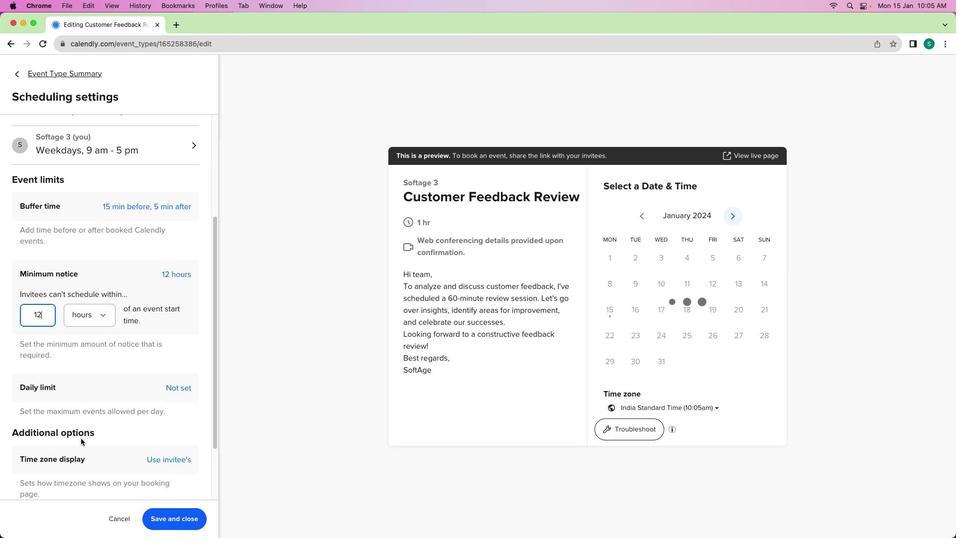 
Action: Mouse moved to (81, 439)
Screenshot: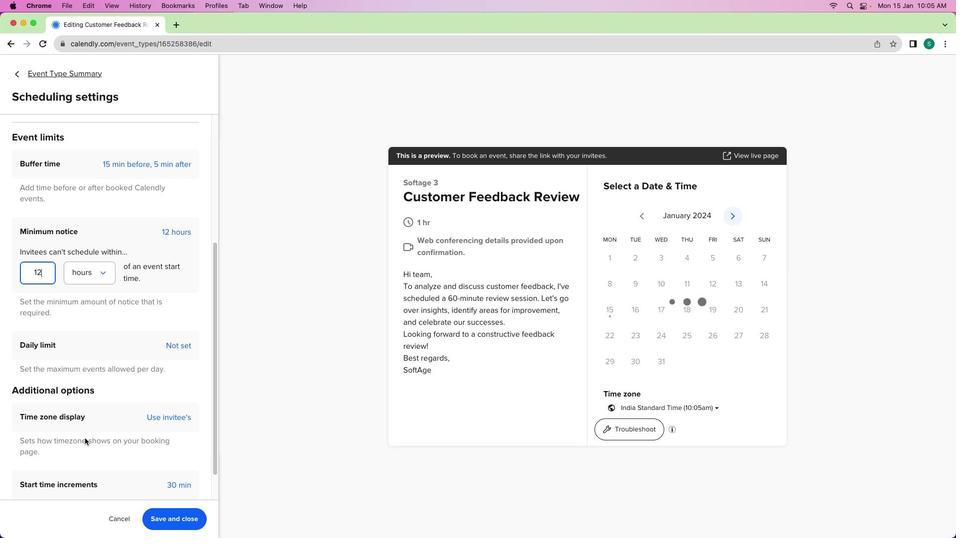 
Action: Mouse scrolled (81, 439) with delta (0, 0)
Screenshot: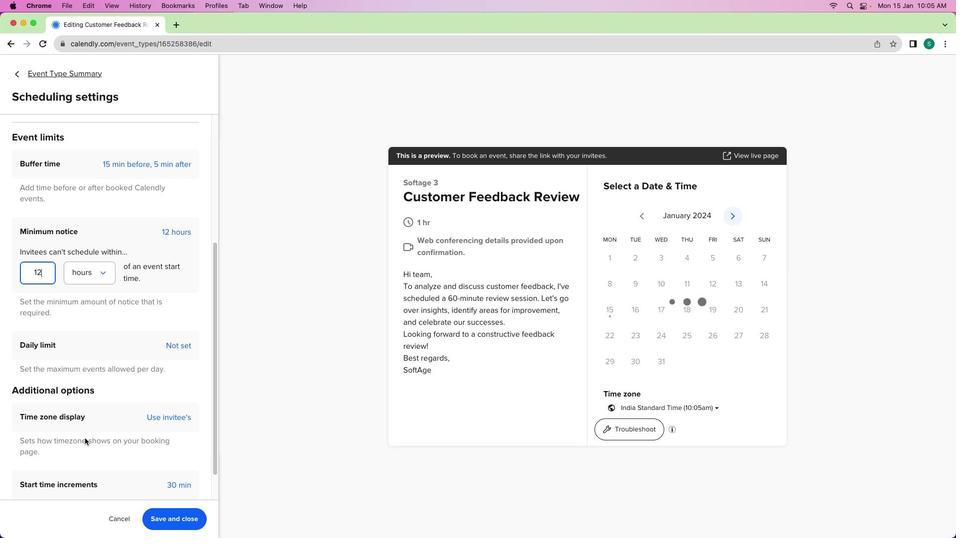 
Action: Mouse moved to (81, 439)
Screenshot: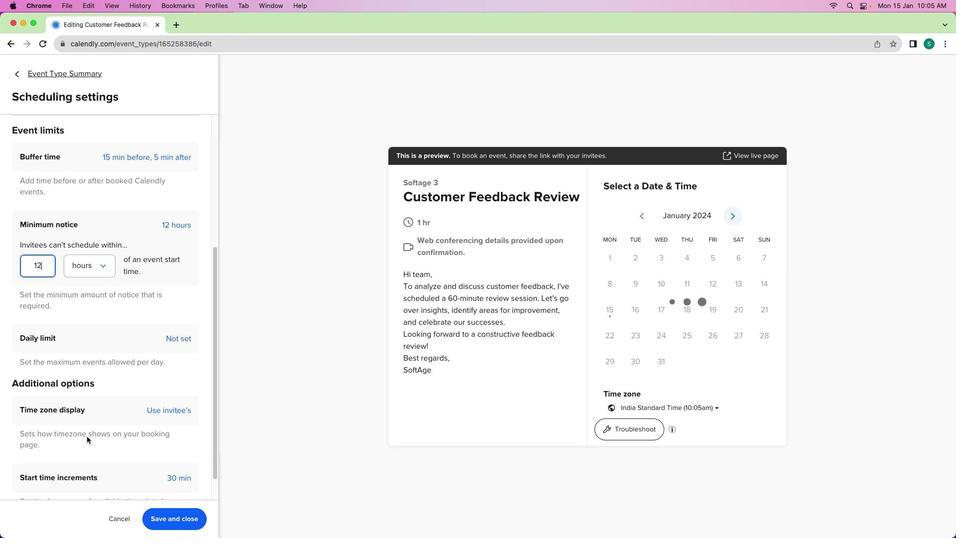 
Action: Mouse scrolled (81, 439) with delta (0, 0)
Screenshot: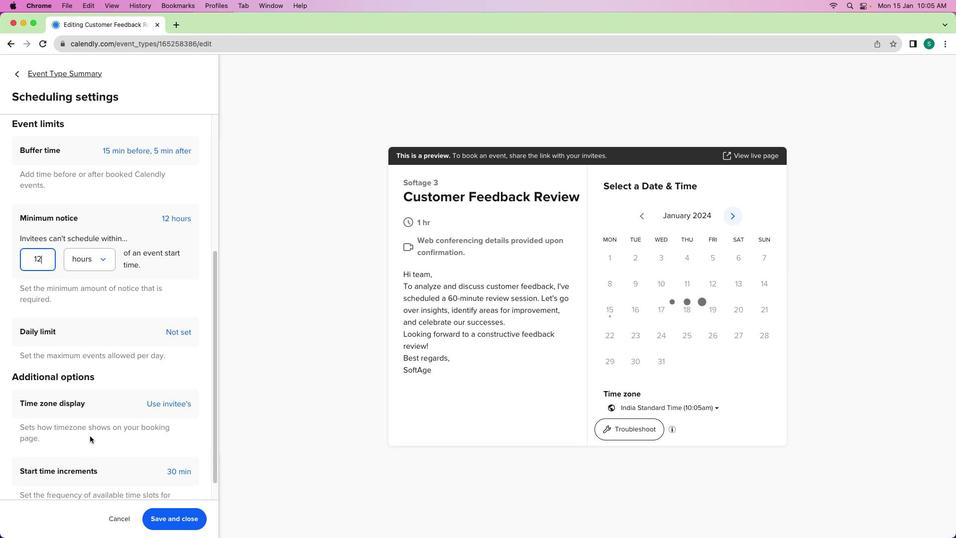 
Action: Mouse moved to (81, 439)
Screenshot: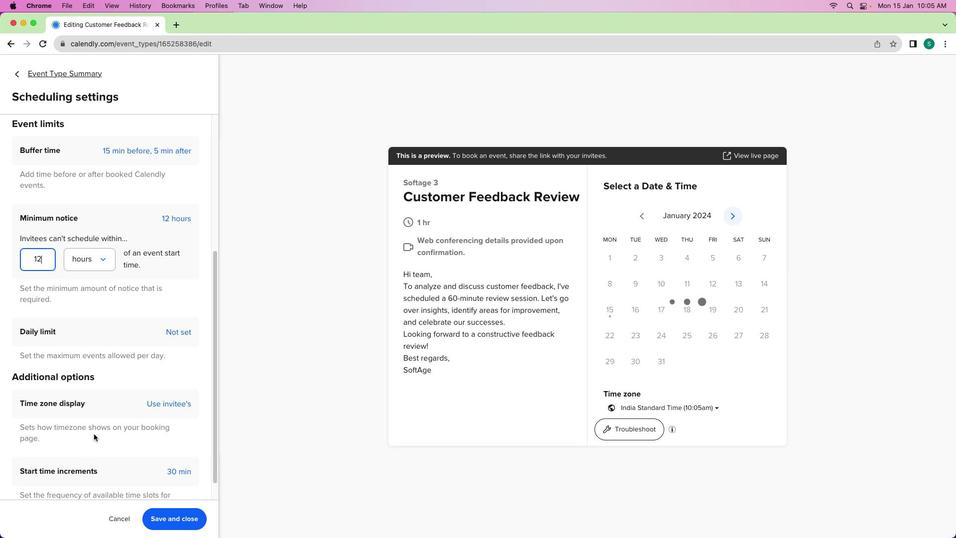
Action: Mouse scrolled (81, 439) with delta (0, 0)
Screenshot: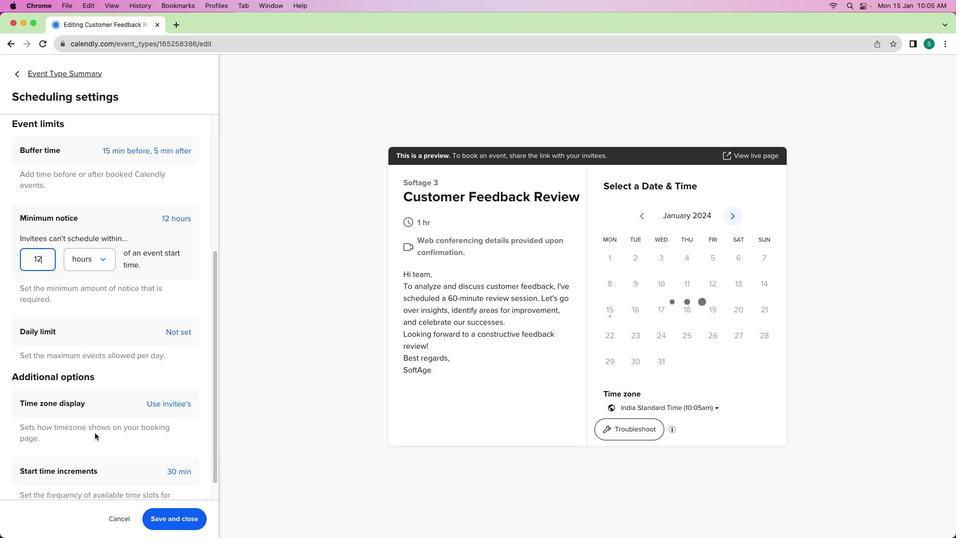 
Action: Mouse moved to (95, 433)
Screenshot: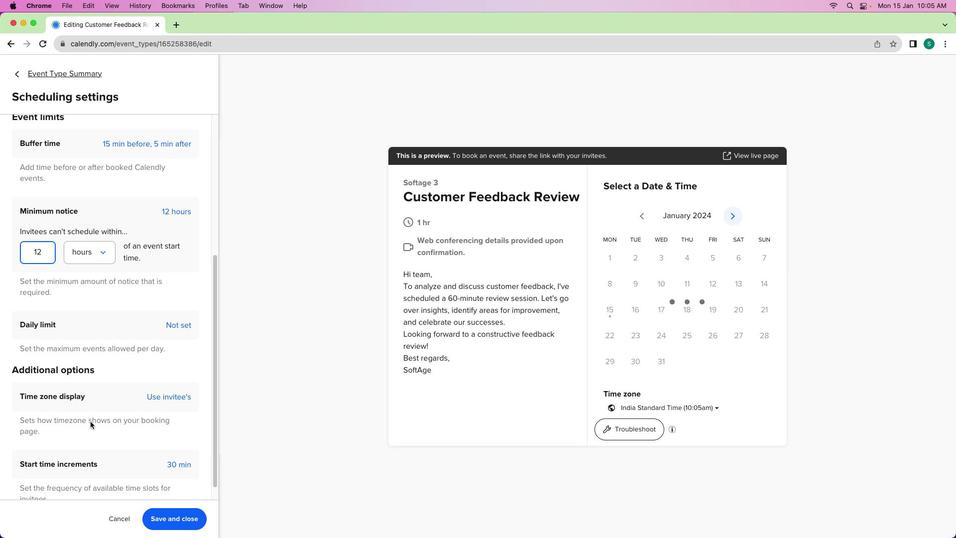 
Action: Mouse scrolled (95, 433) with delta (0, 0)
Screenshot: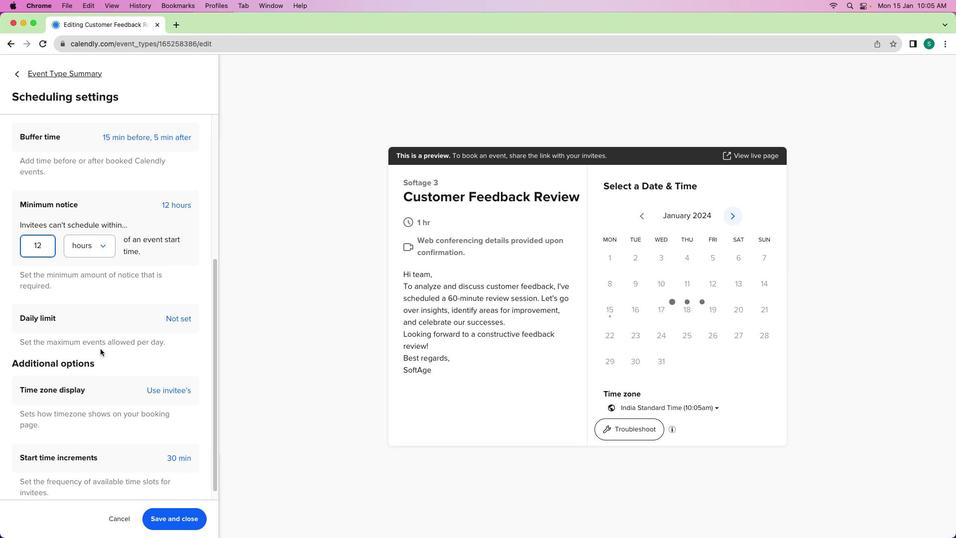 
Action: Mouse scrolled (95, 433) with delta (0, 0)
Screenshot: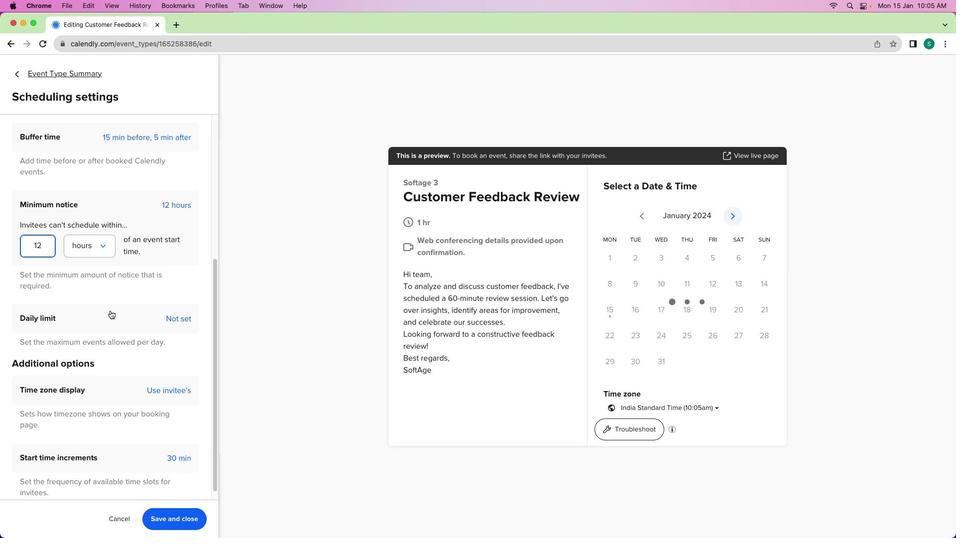 
Action: Mouse moved to (173, 209)
Screenshot: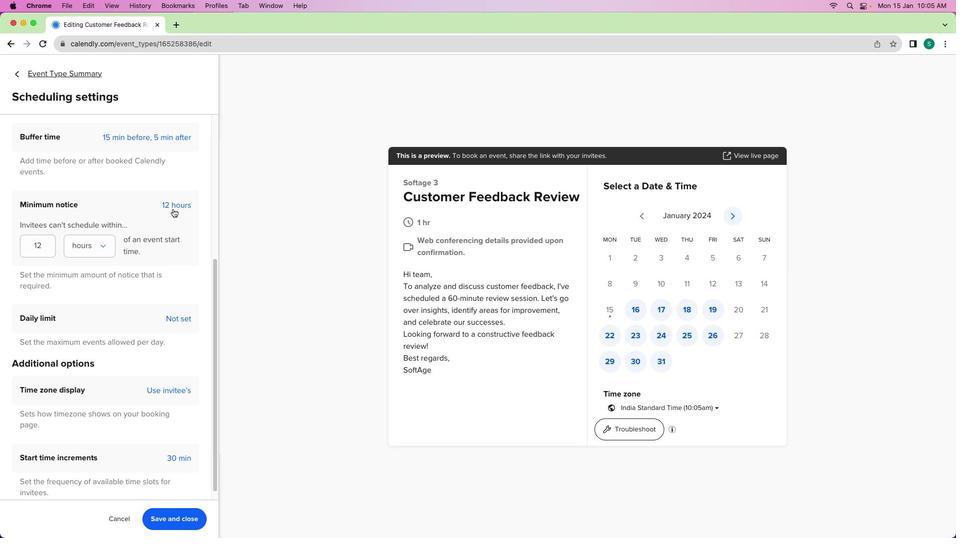
Action: Mouse pressed left at (173, 209)
Screenshot: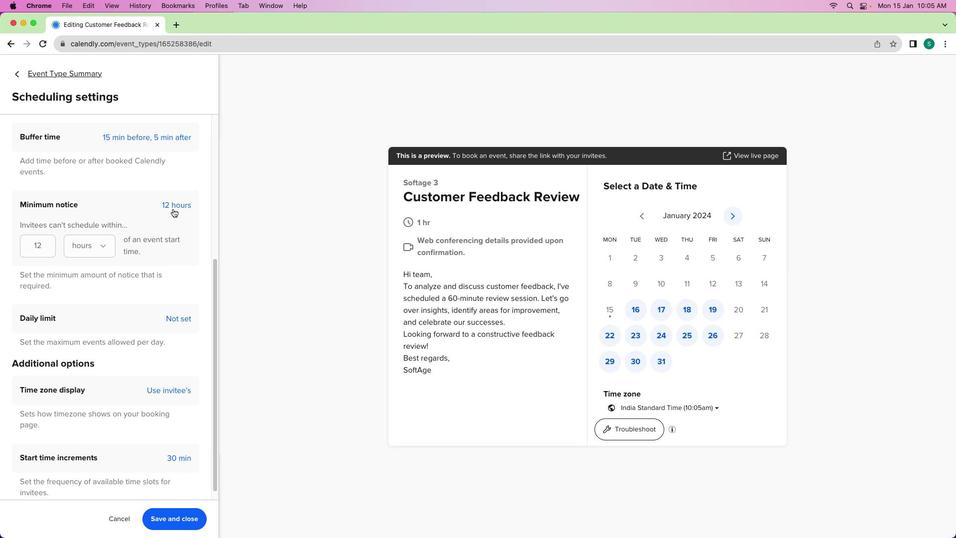 
Action: Mouse moved to (175, 518)
Screenshot: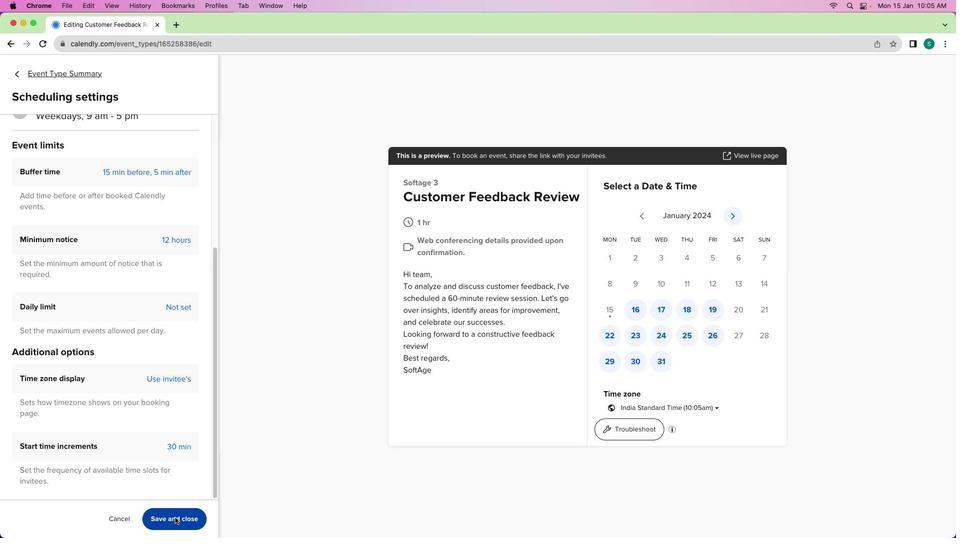 
Action: Mouse pressed left at (175, 518)
Screenshot: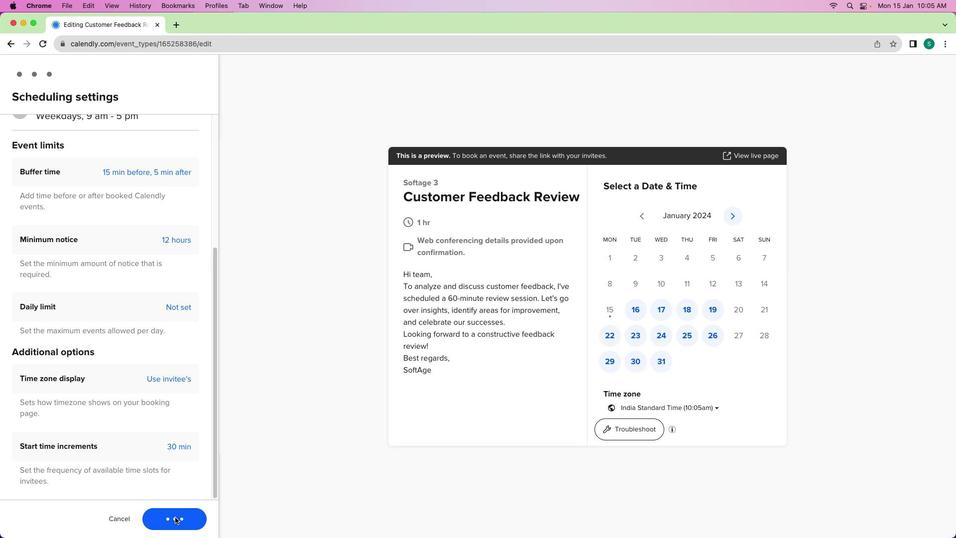
Action: Mouse moved to (43, 76)
Screenshot: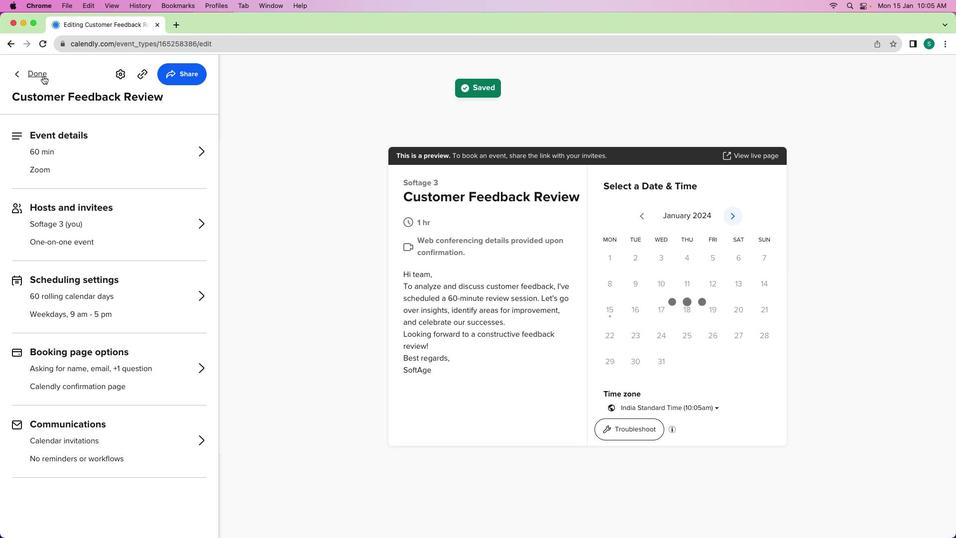 
Action: Mouse pressed left at (43, 76)
Screenshot: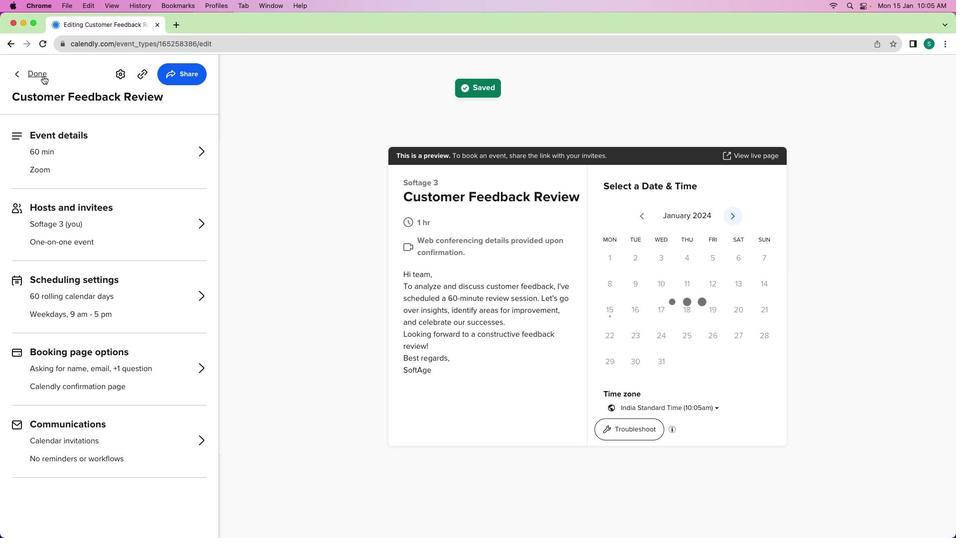 
Action: Mouse moved to (369, 297)
Screenshot: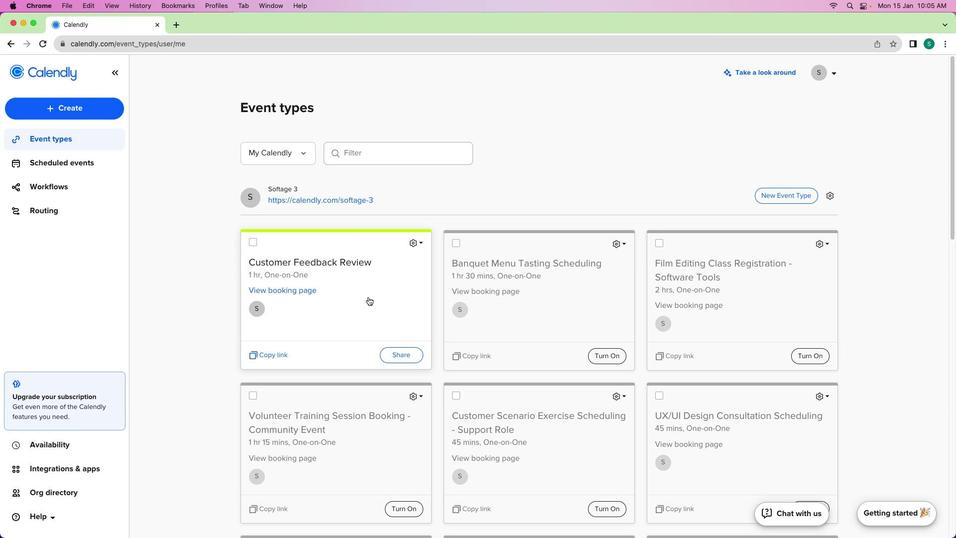 
